 Task: Open a blank google sheet and write heading  Discount data  Add 10 product name:-  'Apple, Banana,_x000D_
Orange, Tomato, Potato, Onion, Carrot, Milk, Bread, Eggs (dozen). ' in October Last week sales are  1.99, 0.49, 0.79, 1.29, 0.99, 0.89, 0.69, 2.49, 1.99, 2.99.Discount (%):-  10, 20, 15, 5, 12, 8, 25, 10, 15, 20. Save page analysisDailySales_Analysis_2022
Action: Mouse moved to (292, 194)
Screenshot: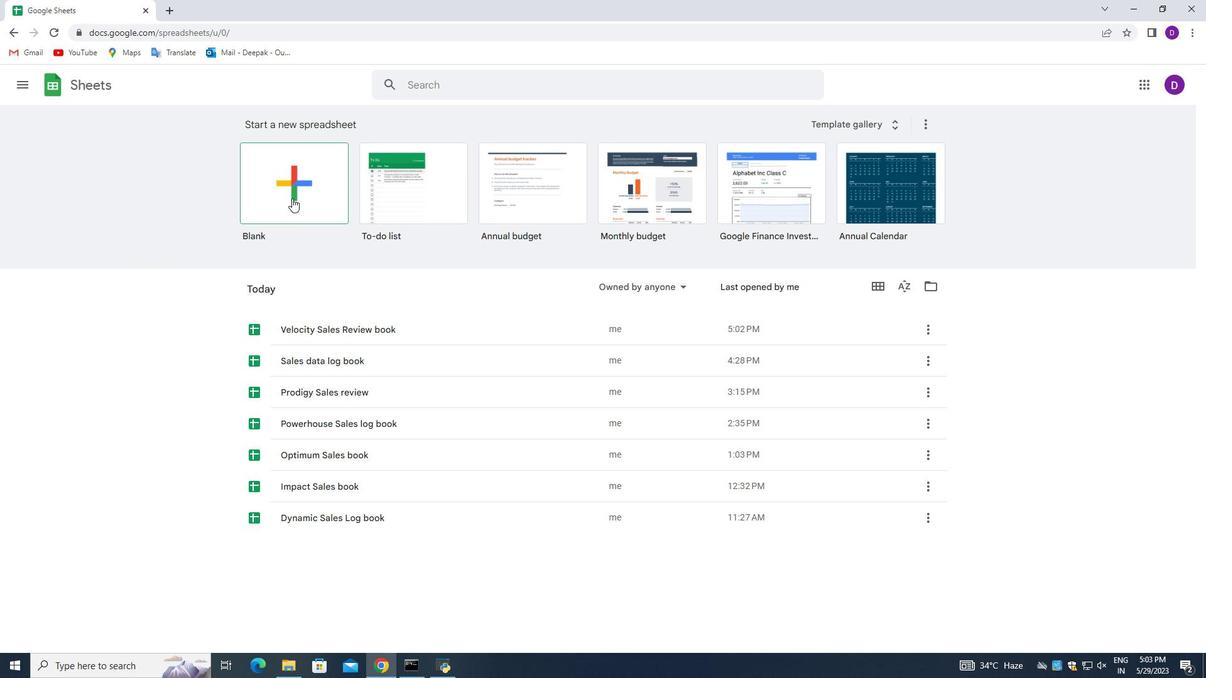 
Action: Mouse pressed left at (292, 194)
Screenshot: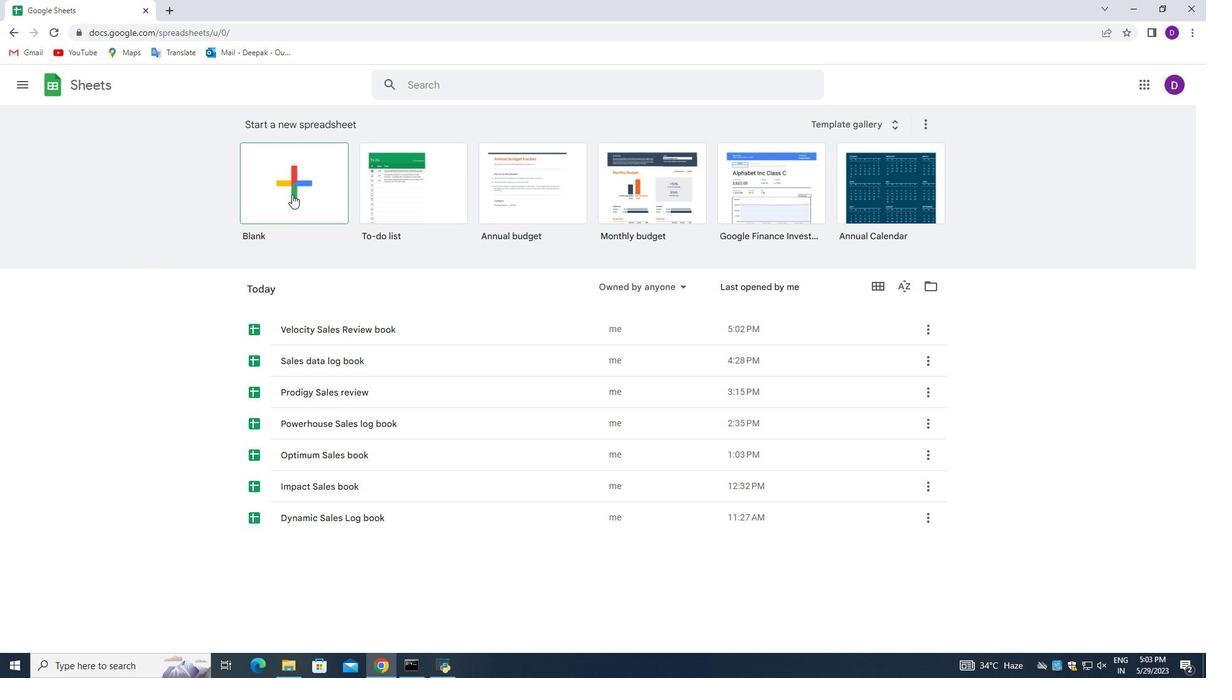
Action: Mouse moved to (59, 177)
Screenshot: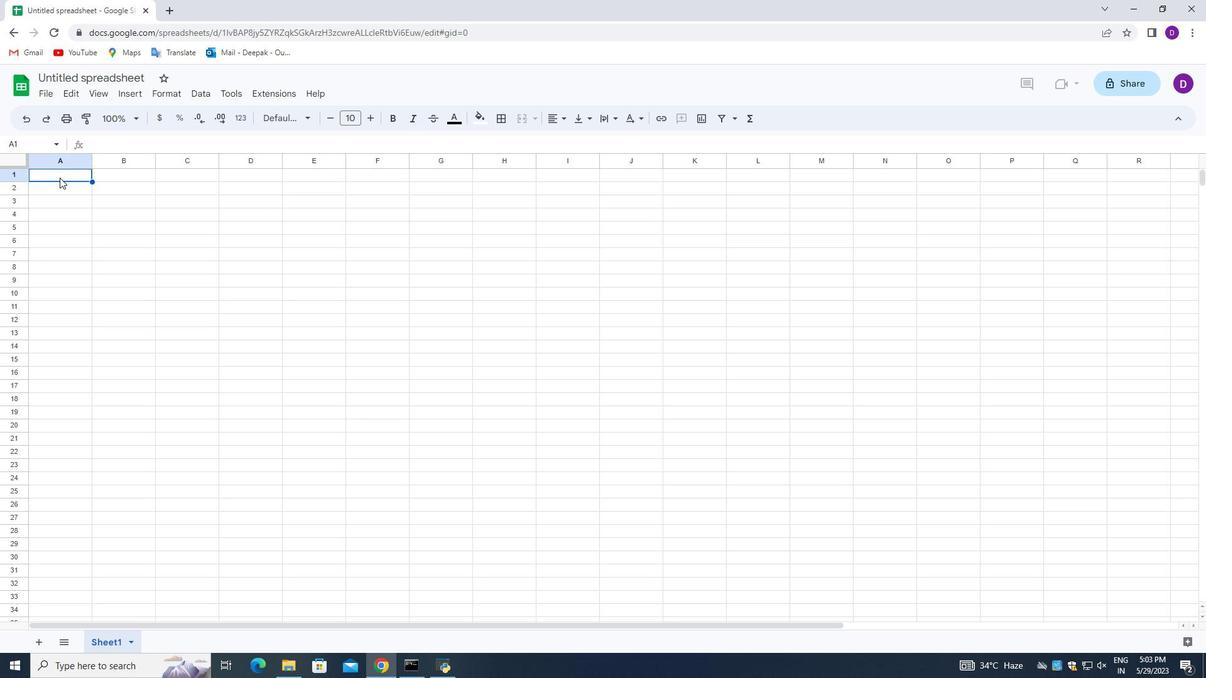 
Action: Mouse pressed left at (59, 177)
Screenshot: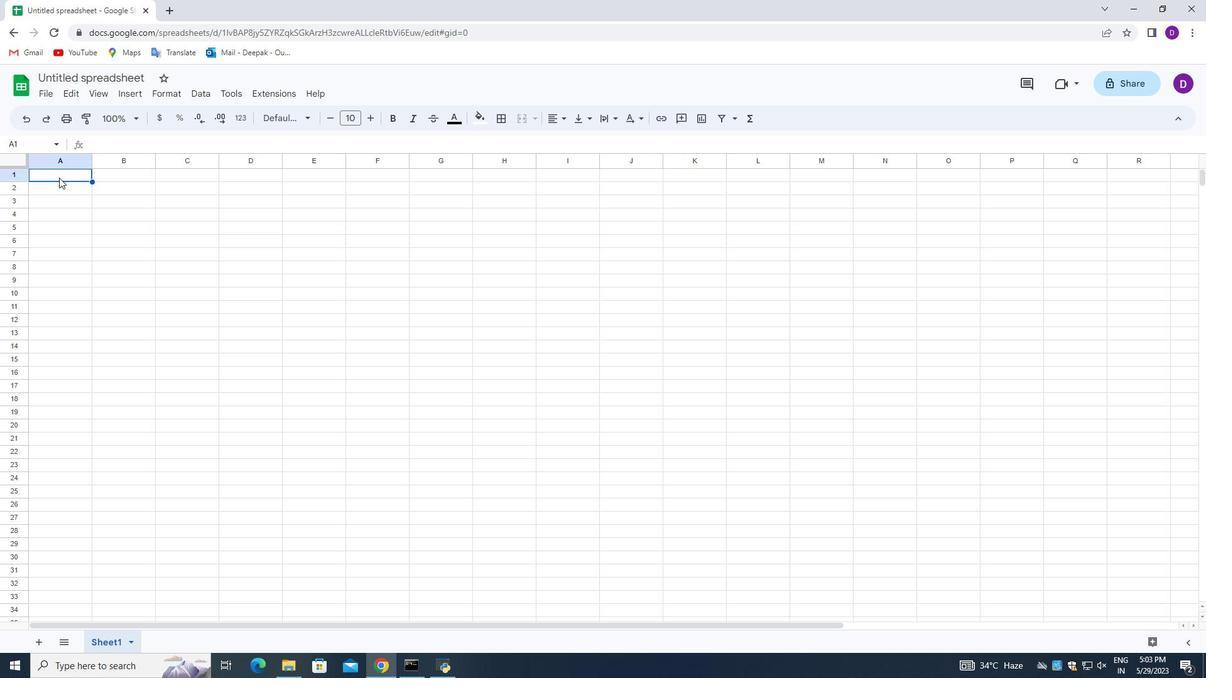 
Action: Mouse pressed left at (59, 177)
Screenshot: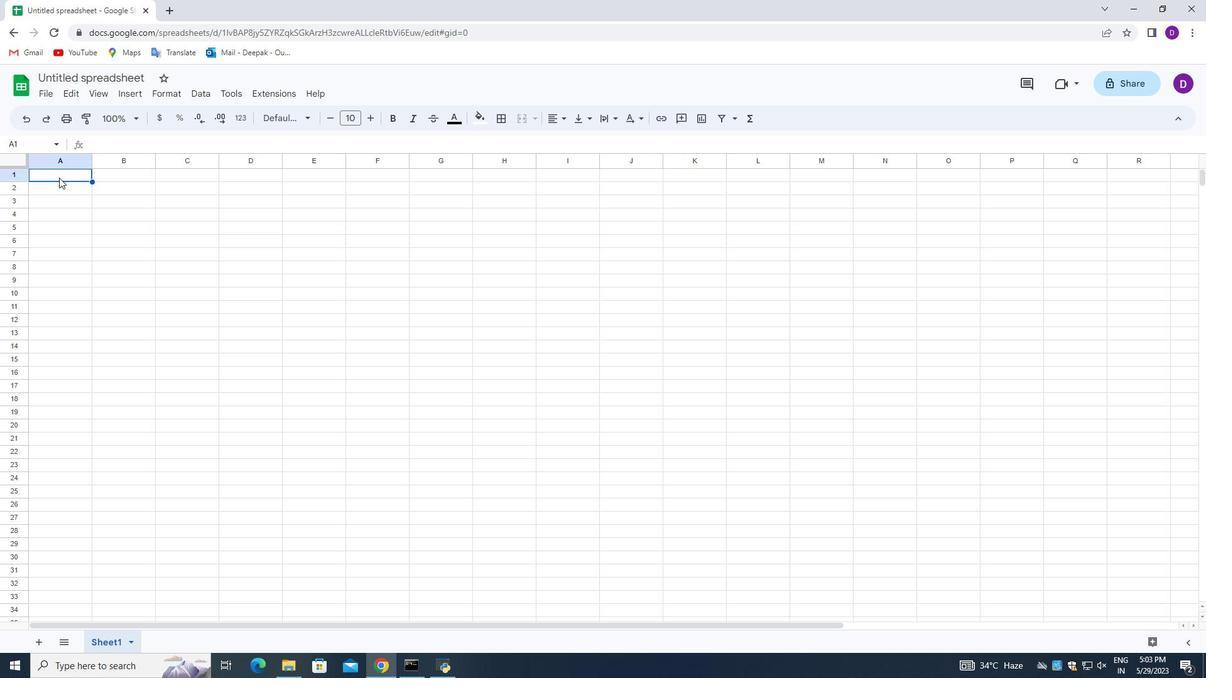 
Action: Key pressed <Key.shift_r>Discount<Key.space><Key.shift_r>Data<Key.enter><Key.shift>Product<Key.space>name<Key.enter><Key.shift_r>Apple<Key.enter><Key.shift_r>Banana<Key.enter><Key.shift_r>Tomato<Key.enter><Key.shift>Potato<Key.enter><Key.shift>Onion<Key.enter><Key.shift_r>Carrot<Key.enter><Key.shift>Milk<Key.enter><Key.shift_r>Bread<Key.enter><Key.shift_r>Eggs<Key.shift>(dozen<Key.shift>)
Screenshot: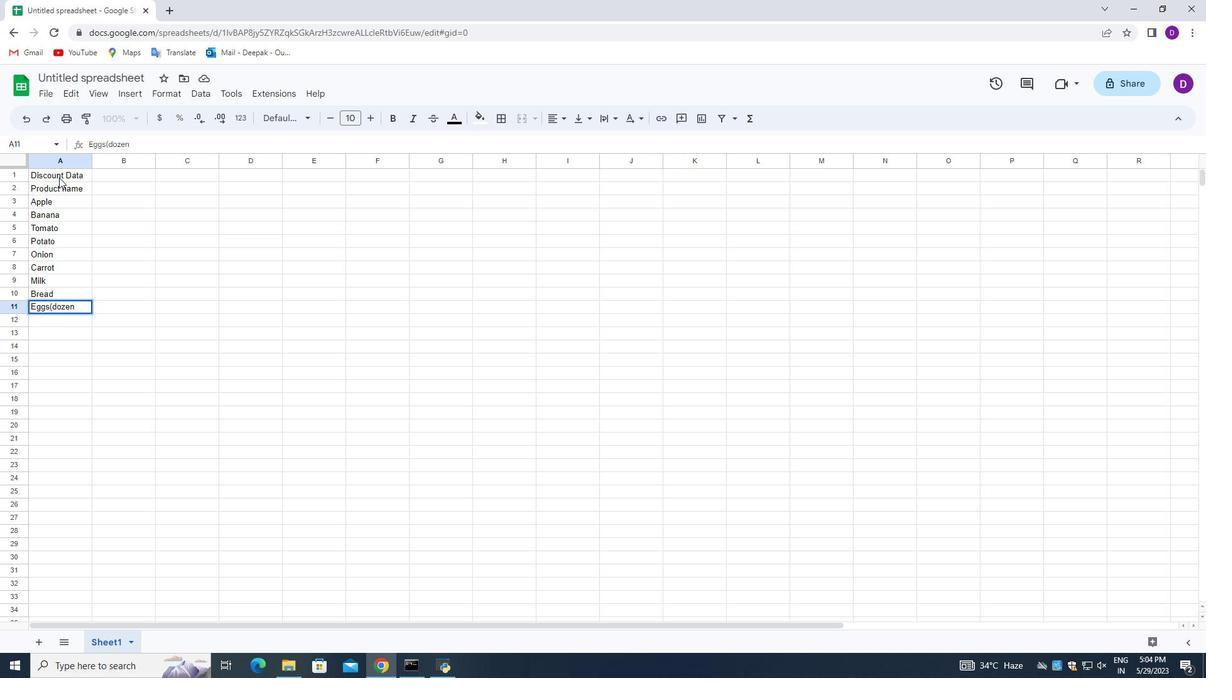
Action: Mouse moved to (109, 187)
Screenshot: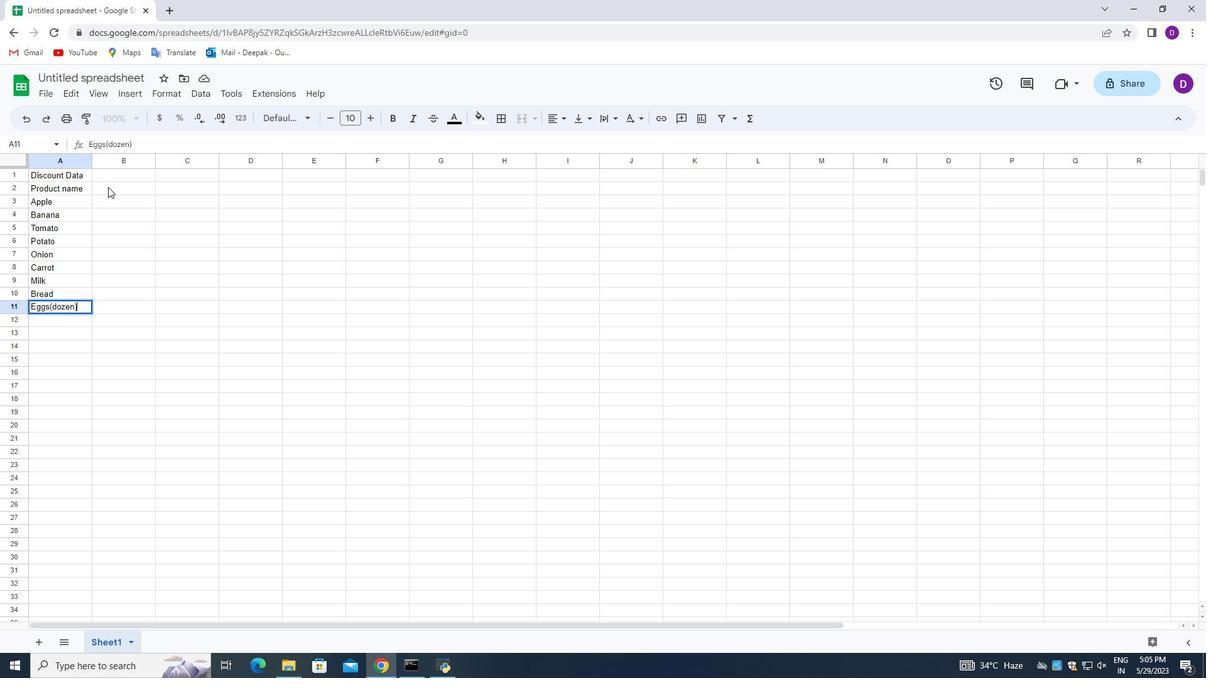 
Action: Mouse pressed left at (109, 187)
Screenshot: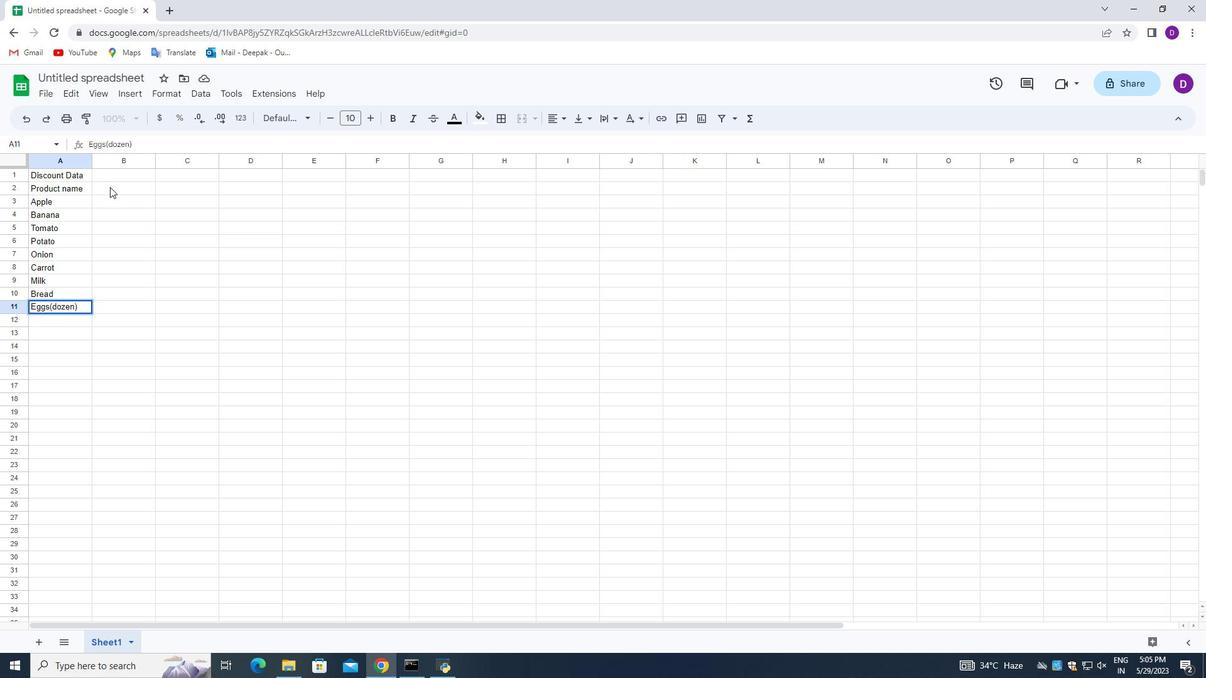 
Action: Mouse pressed left at (109, 187)
Screenshot: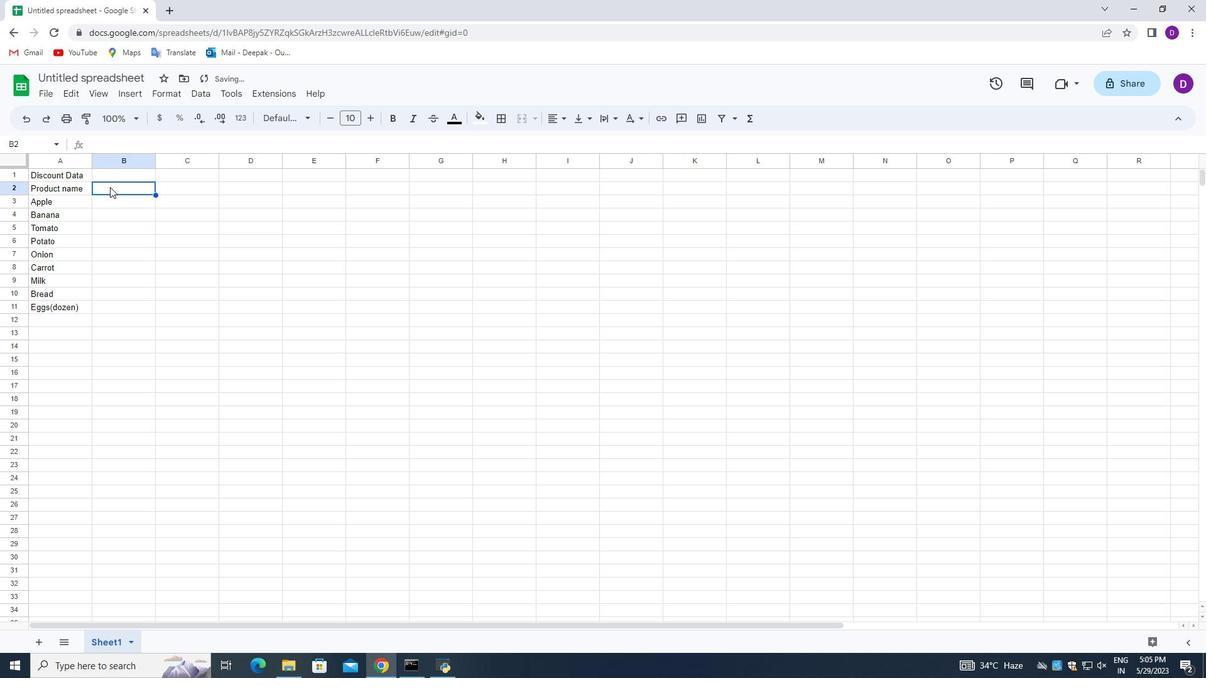
Action: Mouse pressed left at (109, 187)
Screenshot: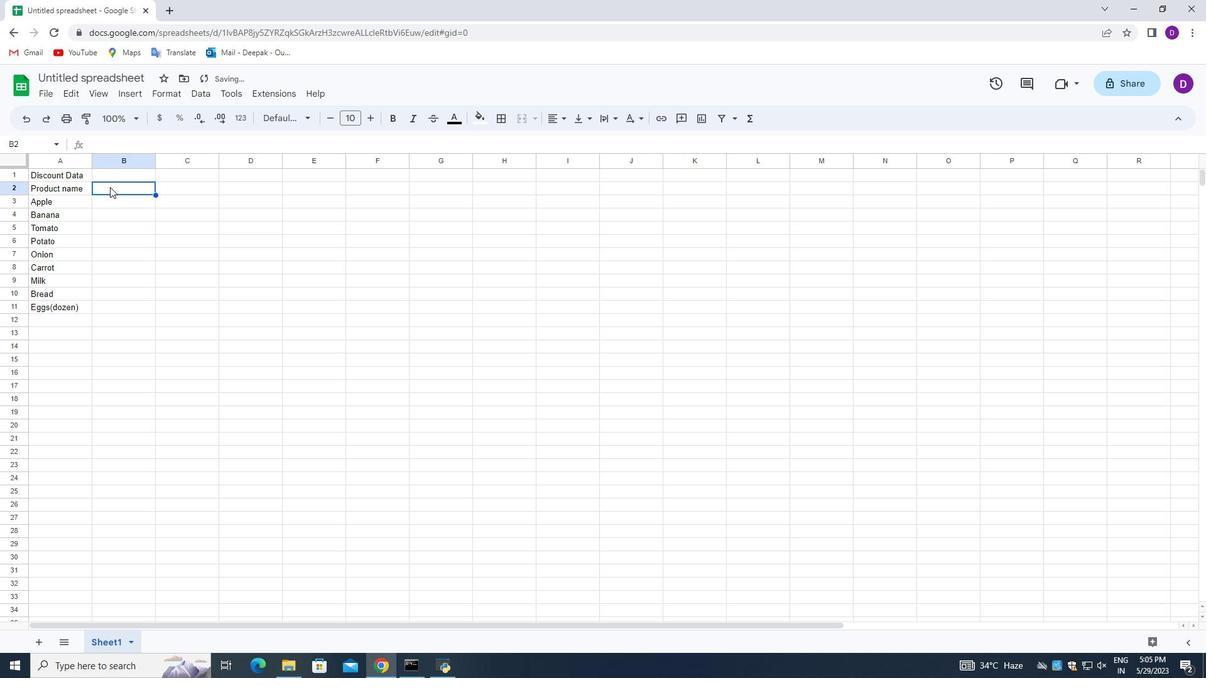 
Action: Key pressed <Key.shift>In<Key.space><Key.shift>October<Key.space><Key.shift>Last<Key.space>week<Key.space>sales<Key.space>are<Key.enter>1.99<Key.enter>0.49<Key.enter>0.79<Key.enter>1.29<Key.enter>0.99<Key.enter>0.89<Key.enter>0.69<Key.enter>2.49<Key.enter>1.99<Key.enter>
Screenshot: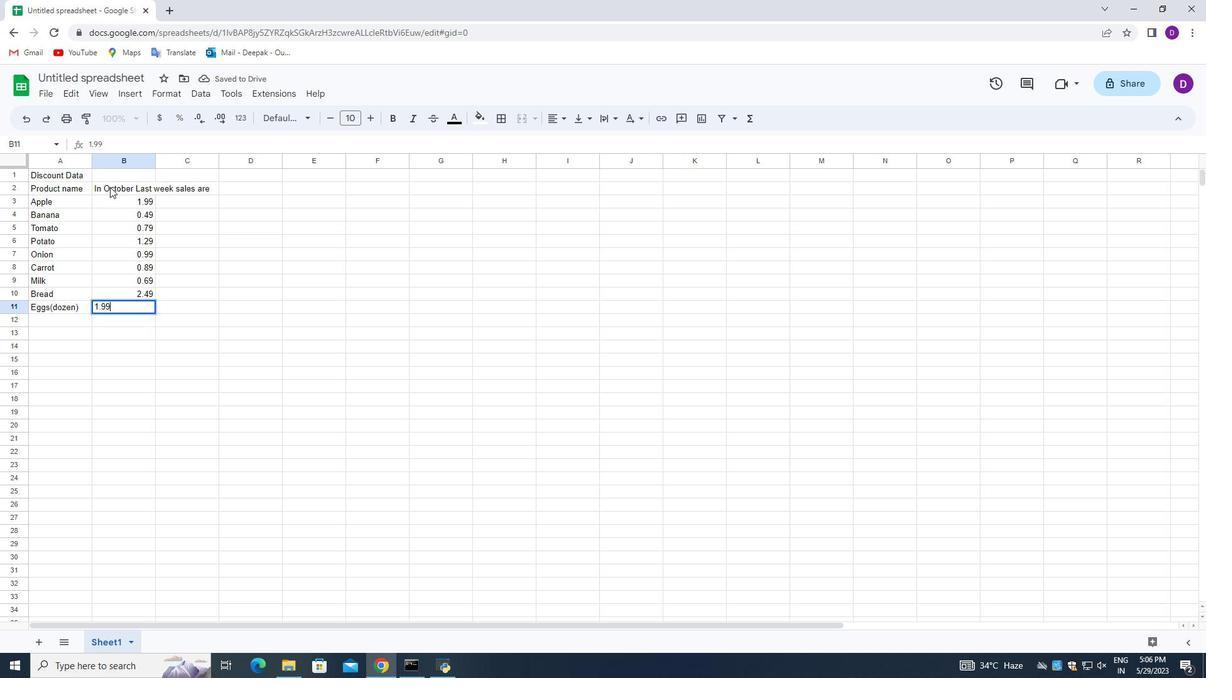 
Action: Mouse moved to (67, 196)
Screenshot: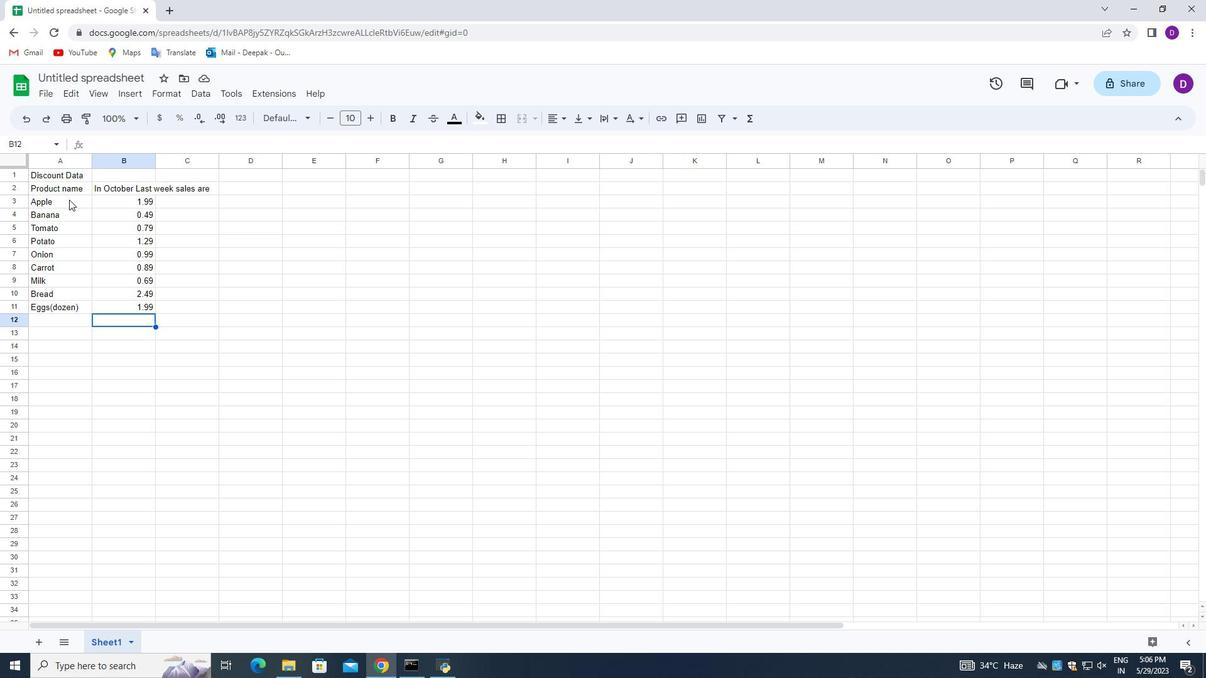 
Action: Mouse pressed left at (67, 196)
Screenshot: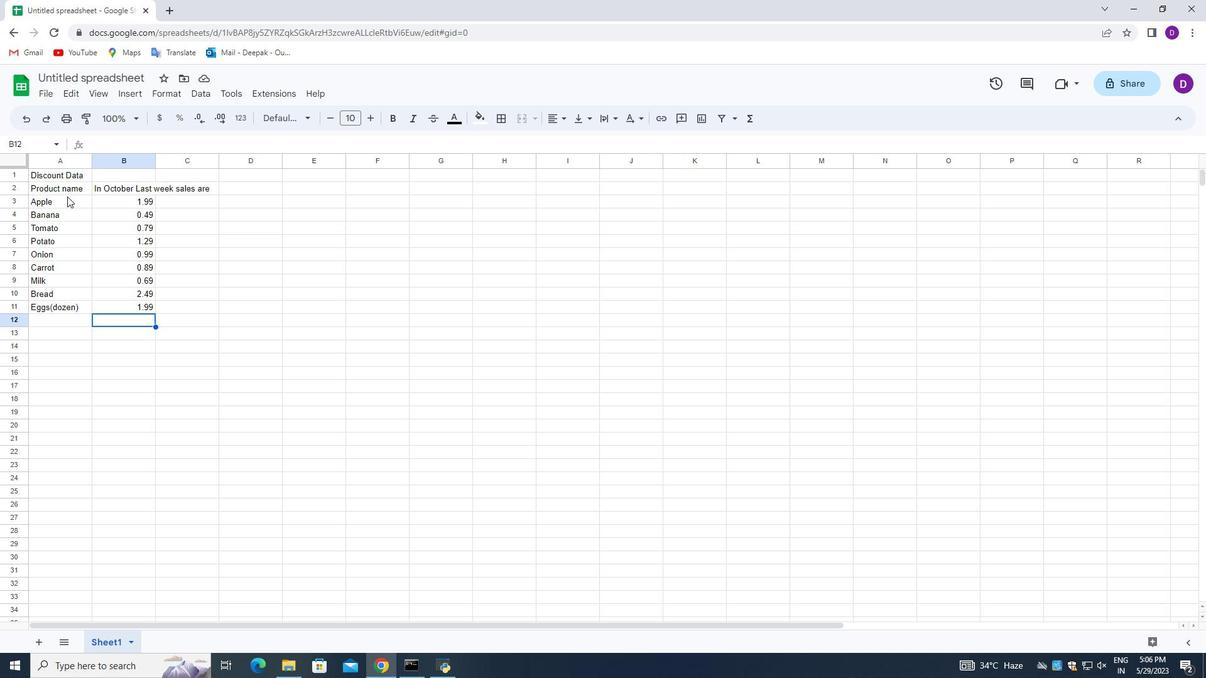 
Action: Mouse moved to (75, 336)
Screenshot: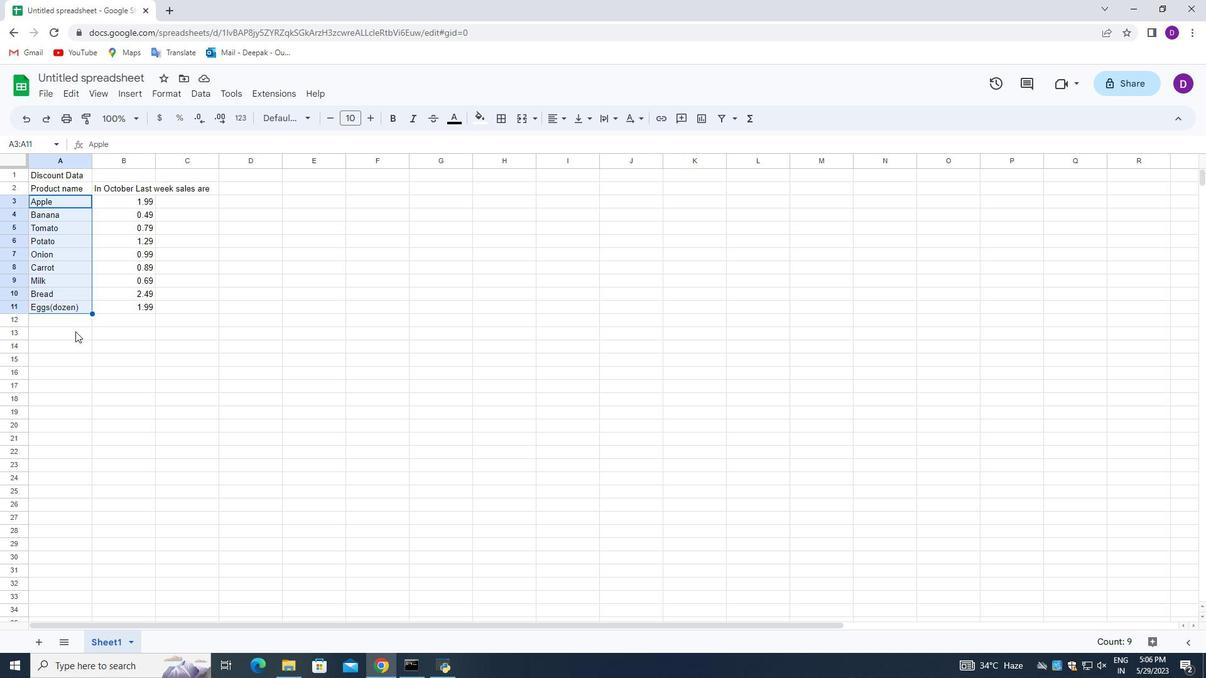 
Action: Key pressed <Key.delete>
Screenshot: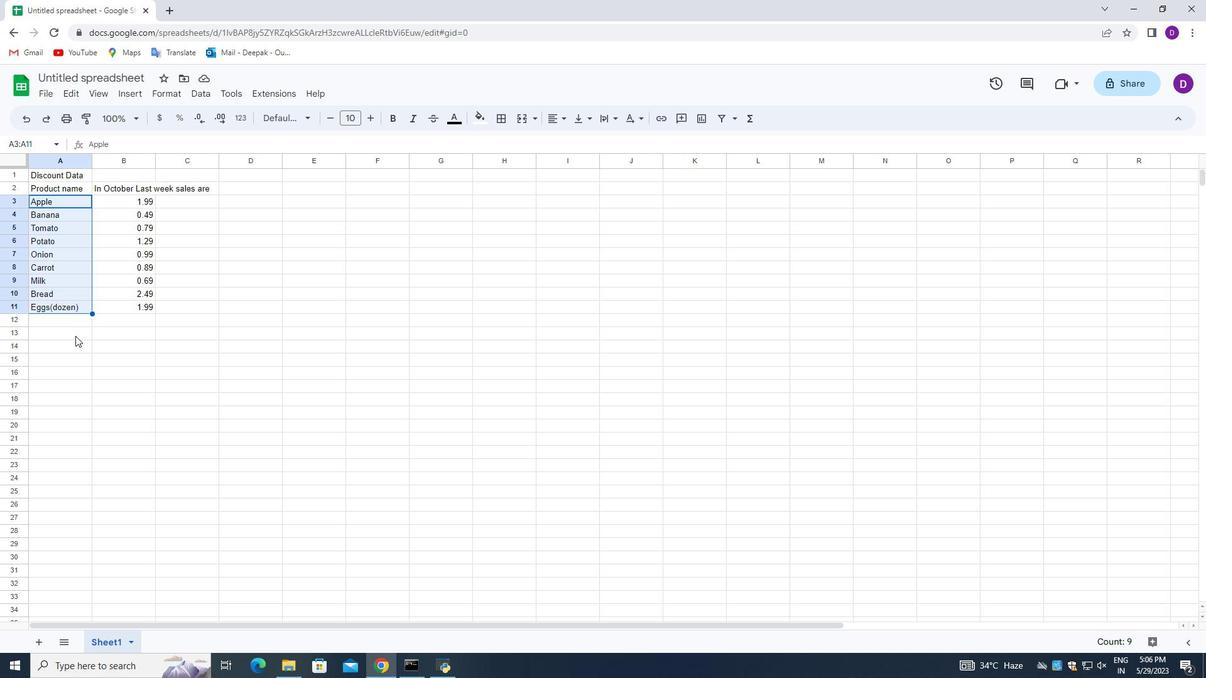 
Action: Mouse moved to (123, 321)
Screenshot: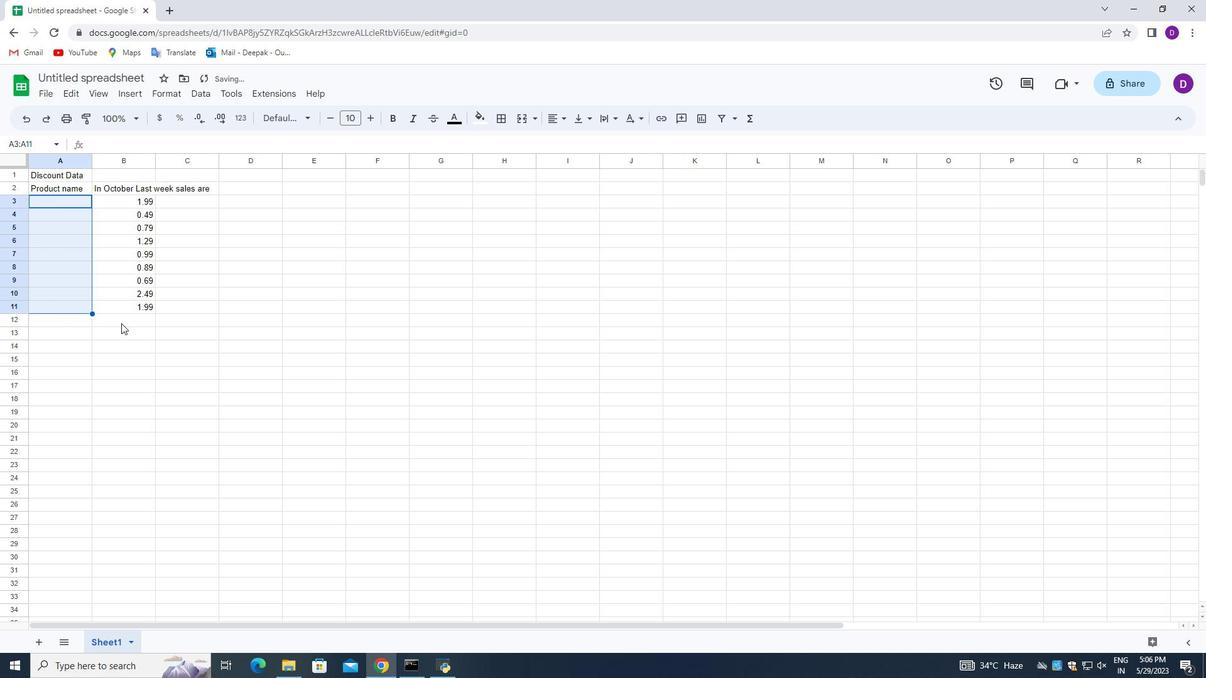 
Action: Mouse pressed left at (123, 321)
Screenshot: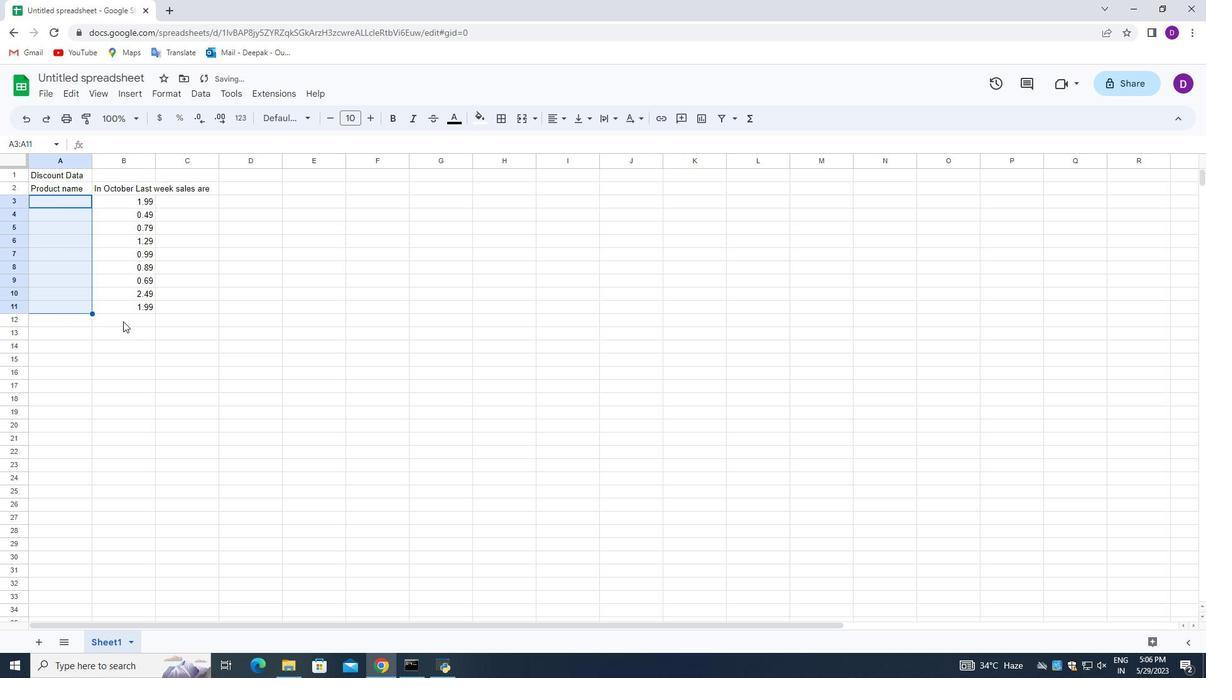 
Action: Mouse pressed left at (123, 321)
Screenshot: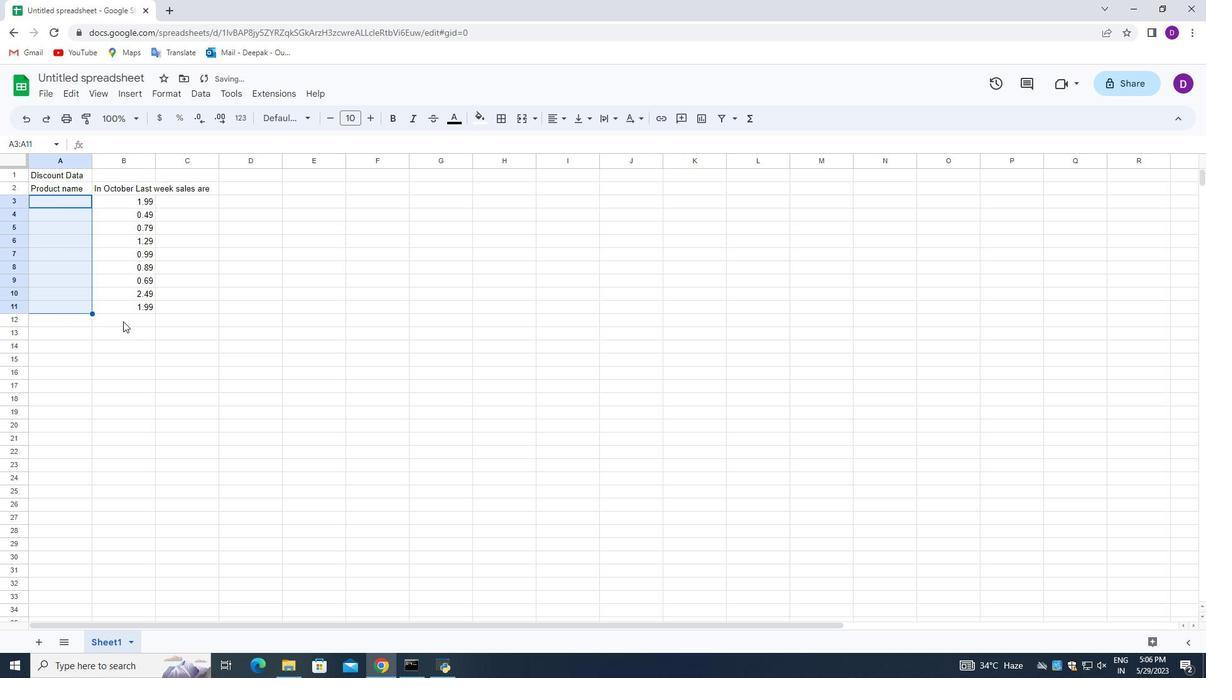 
Action: Key pressed 2.99<Key.enter>
Screenshot: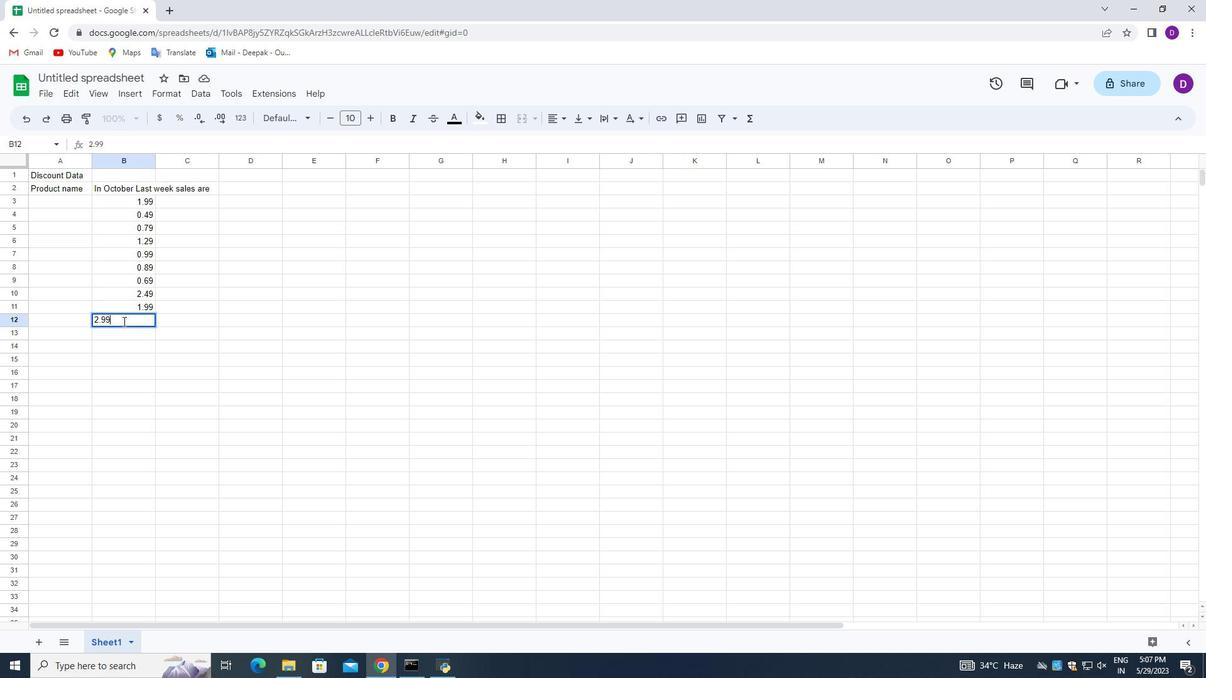 
Action: Mouse moved to (54, 203)
Screenshot: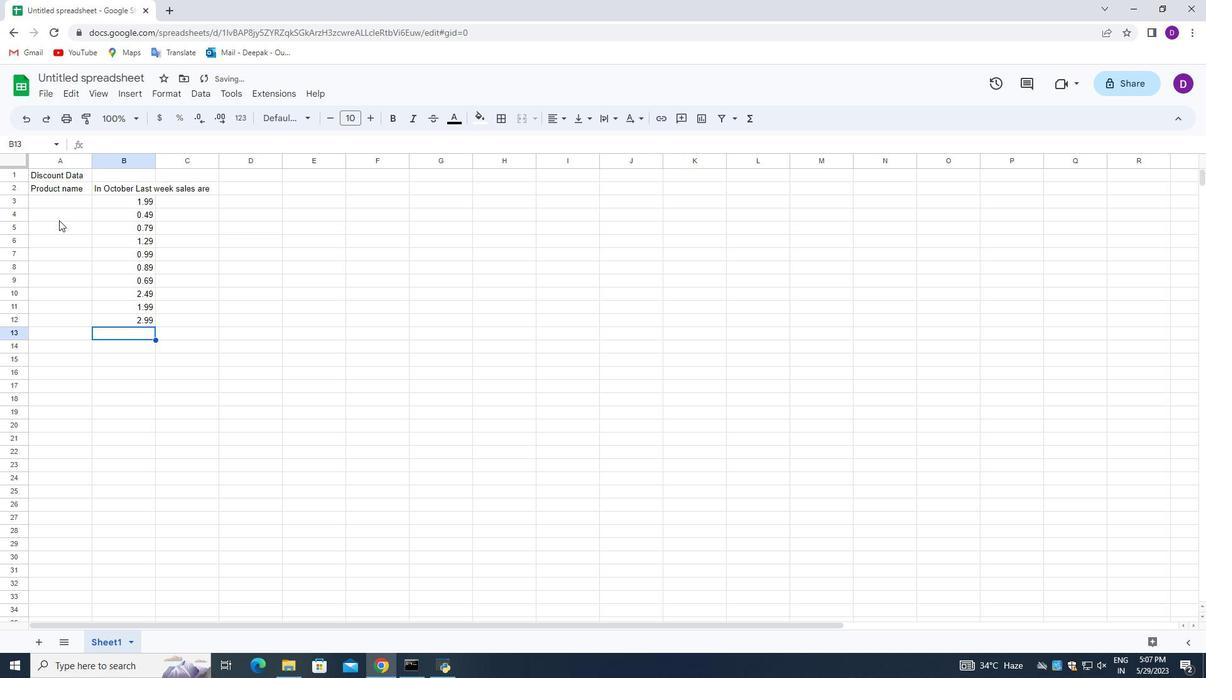 
Action: Mouse pressed left at (54, 203)
Screenshot: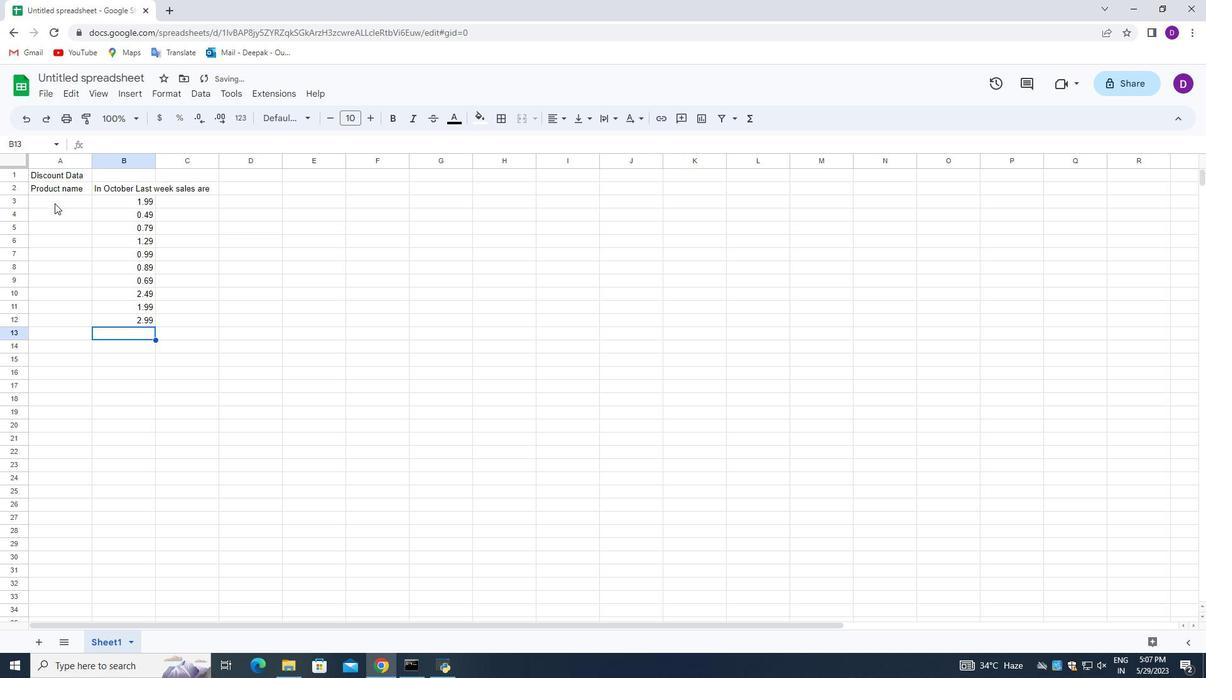 
Action: Mouse pressed left at (54, 203)
Screenshot: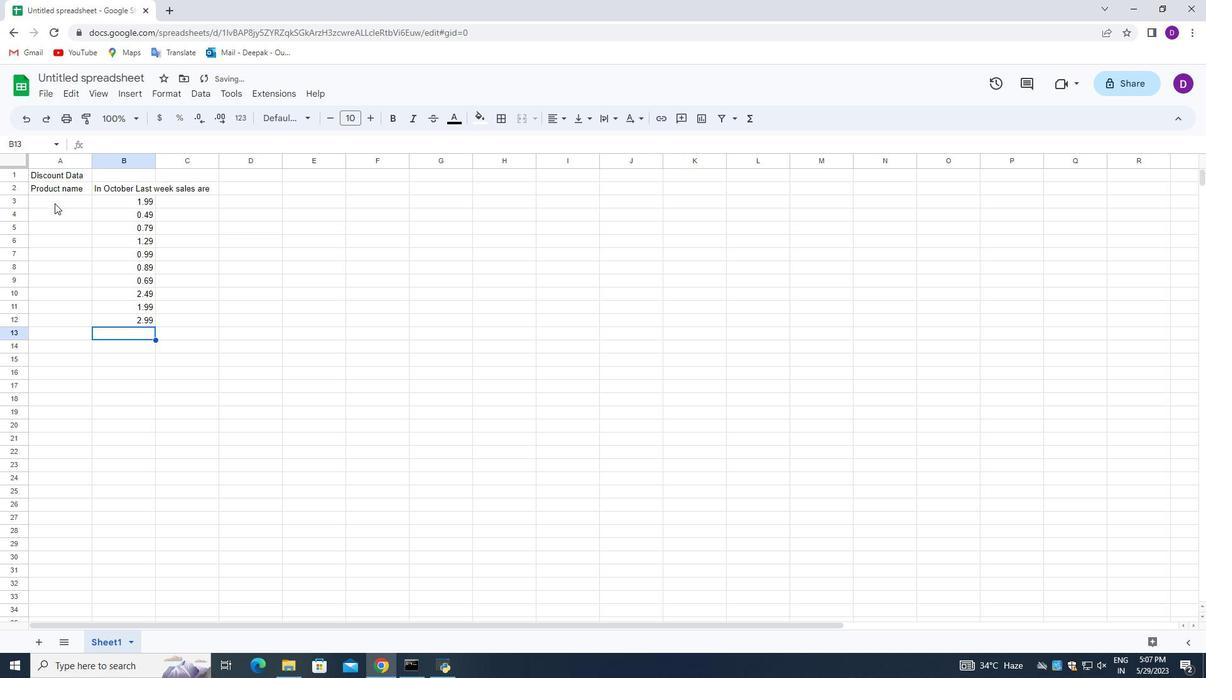 
Action: Mouse pressed left at (54, 203)
Screenshot: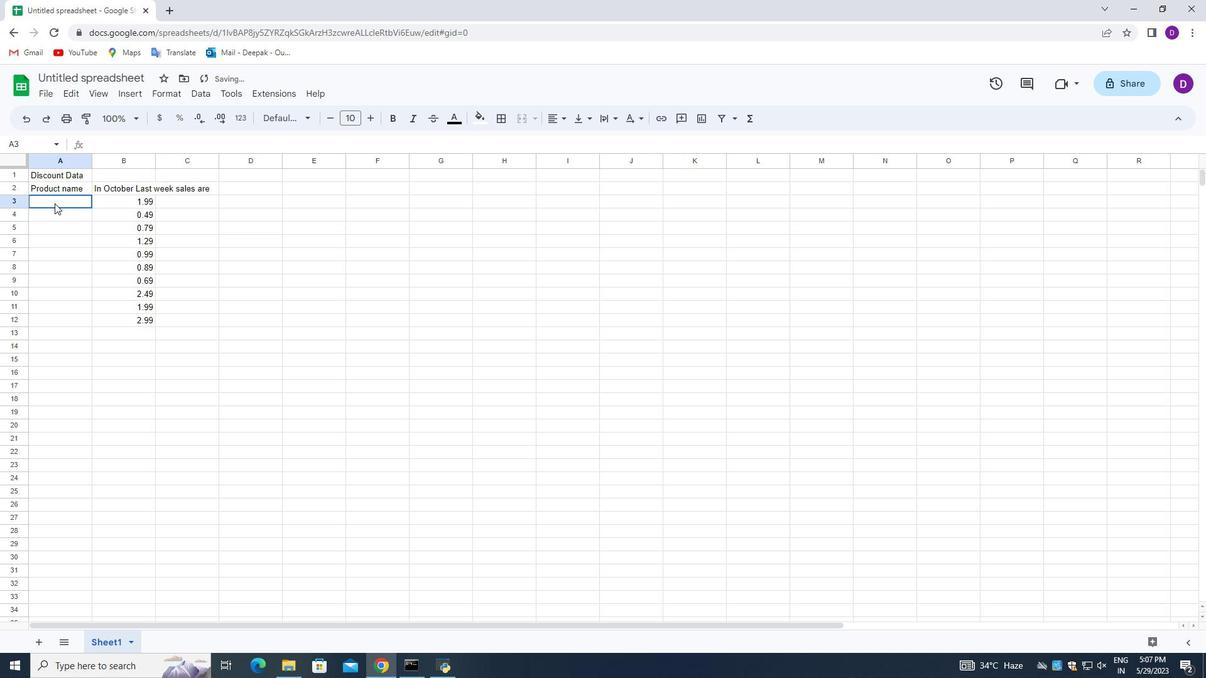 
Action: Mouse moved to (73, 280)
Screenshot: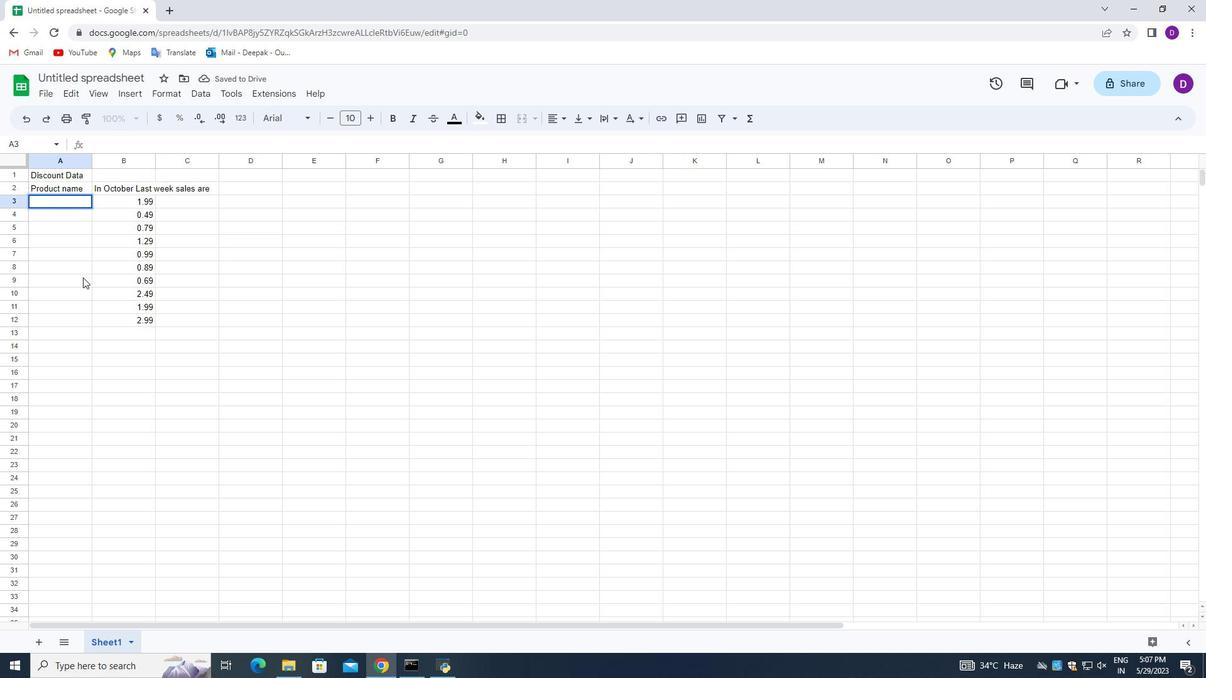 
Action: Key pressed <Key.shift_r>Apple<Key.space><Key.enter><Key.shift_r>Banana<Key.enter><Key.shift>Orange<Key.enter><Key.shift_r>Tomato<Key.enter><Key.shift>Potato<Key.enter><Key.shift>Onion<Key.enter><Key.shift_r>Carrot<Key.enter><Key.shift>Milk<Key.enter><Key.shift_r>Break<Key.backspace>d<Key.enter><Key.shift_r>Eggs<Key.enter>
Screenshot: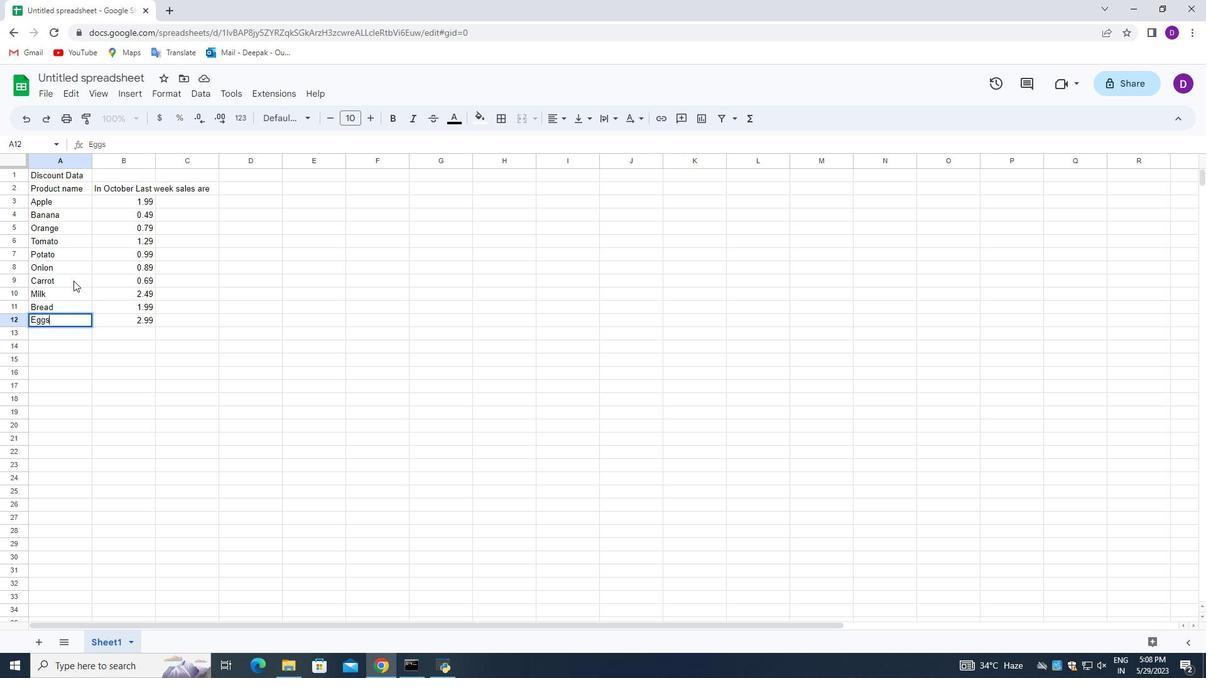 
Action: Mouse moved to (179, 324)
Screenshot: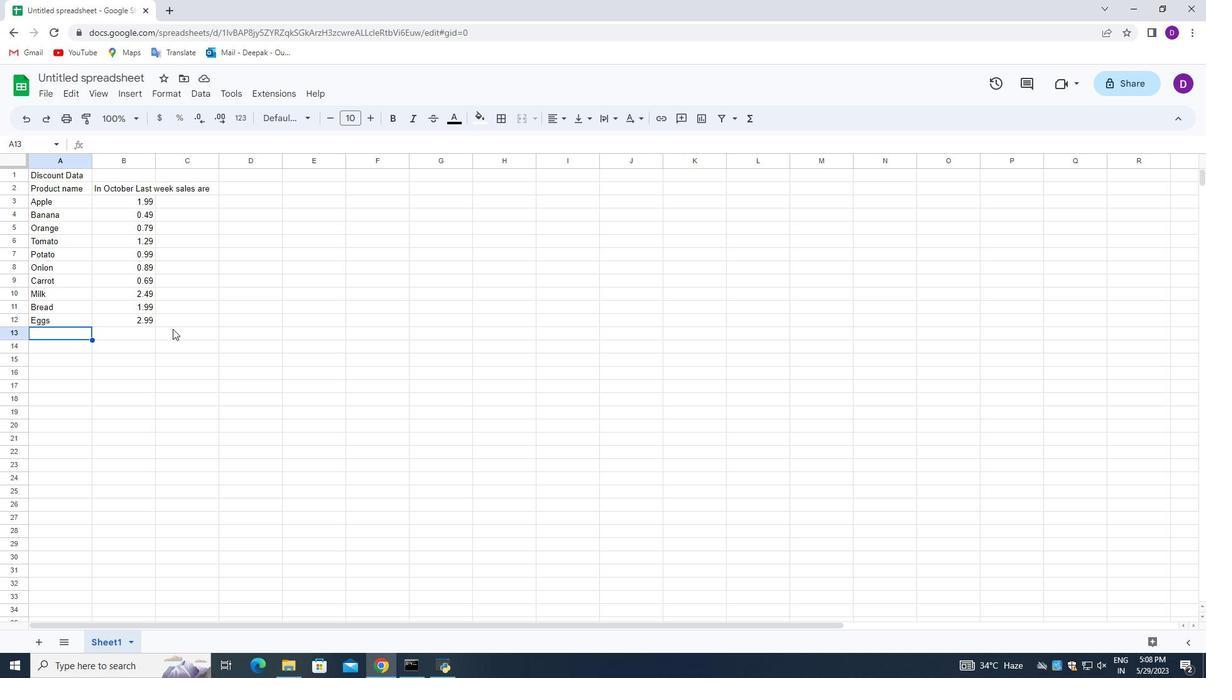 
Action: Mouse scrolled (179, 324) with delta (0, 0)
Screenshot: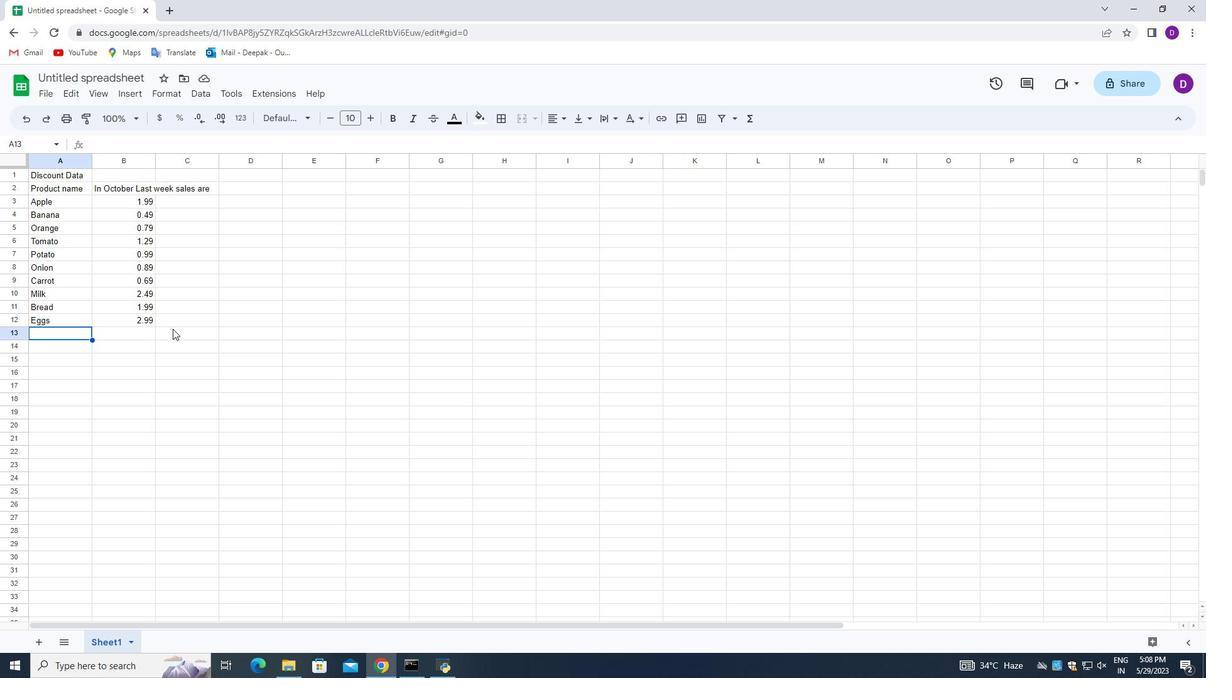 
Action: Mouse pressed left at (179, 324)
Screenshot: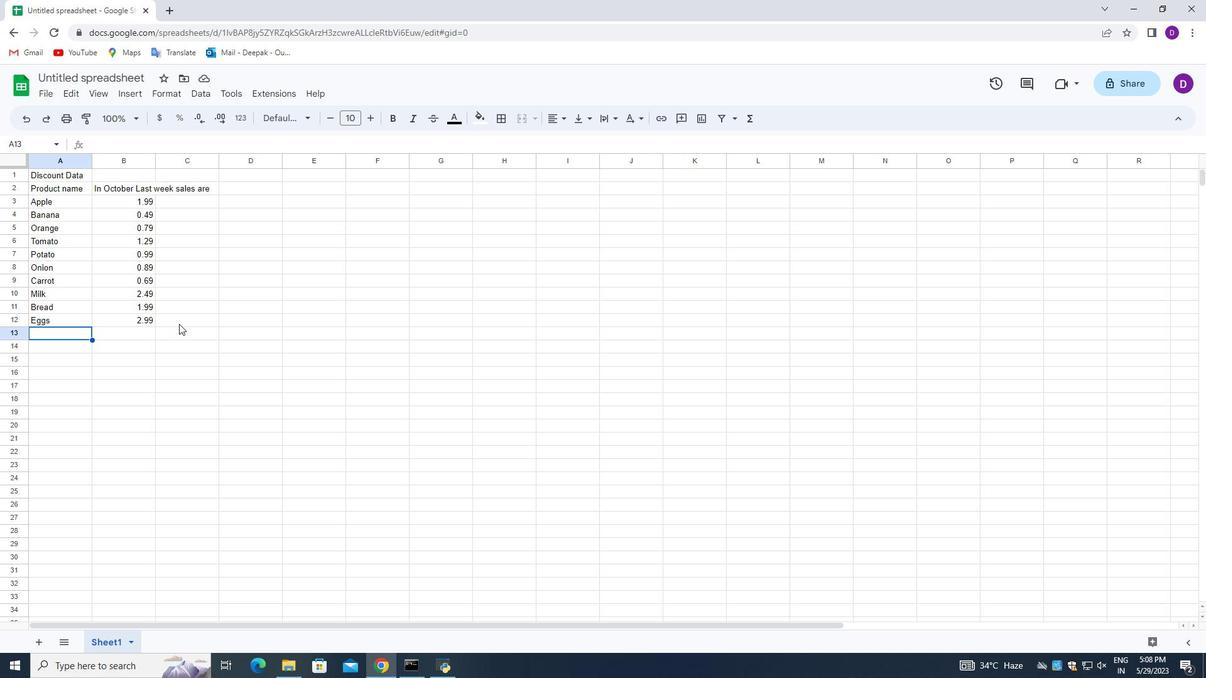
Action: Mouse moved to (224, 349)
Screenshot: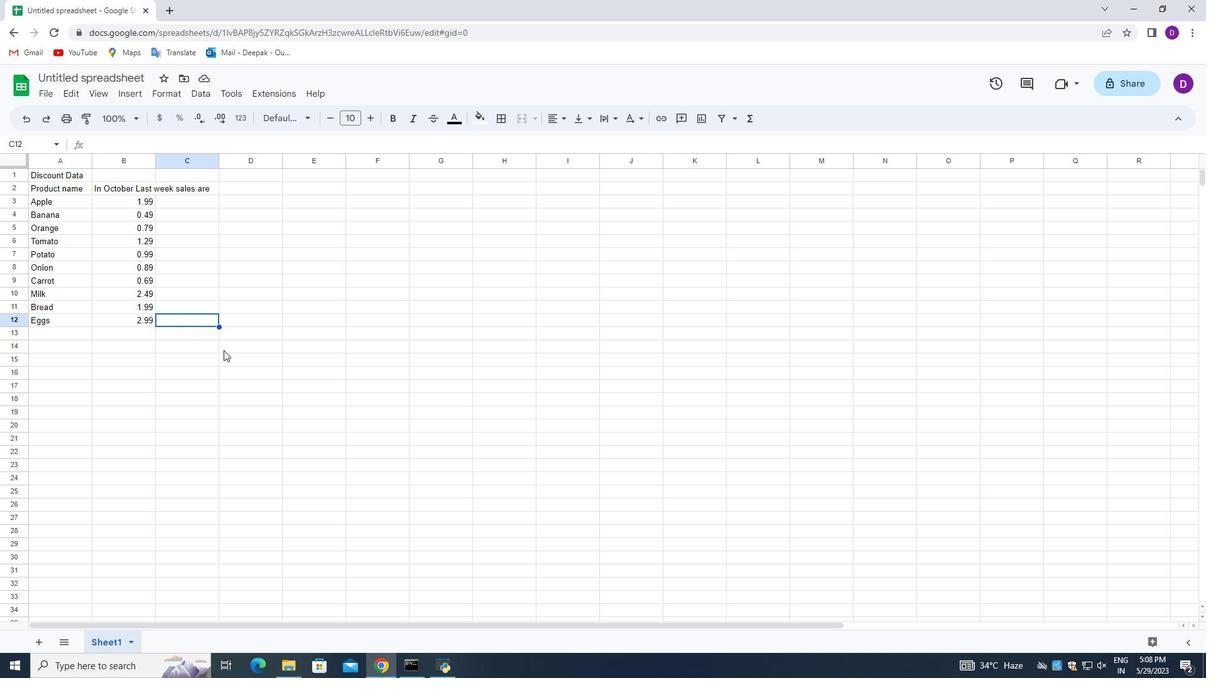 
Action: Mouse scrolled (224, 352) with delta (0, 0)
Screenshot: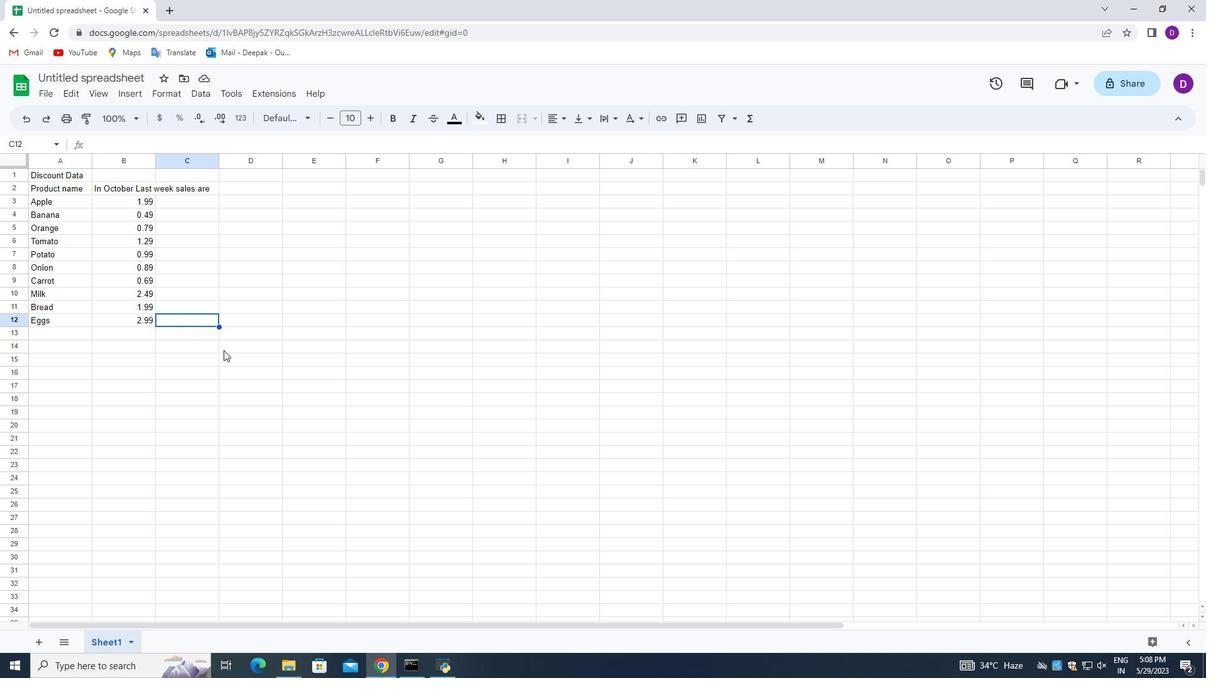 
Action: Mouse moved to (224, 338)
Screenshot: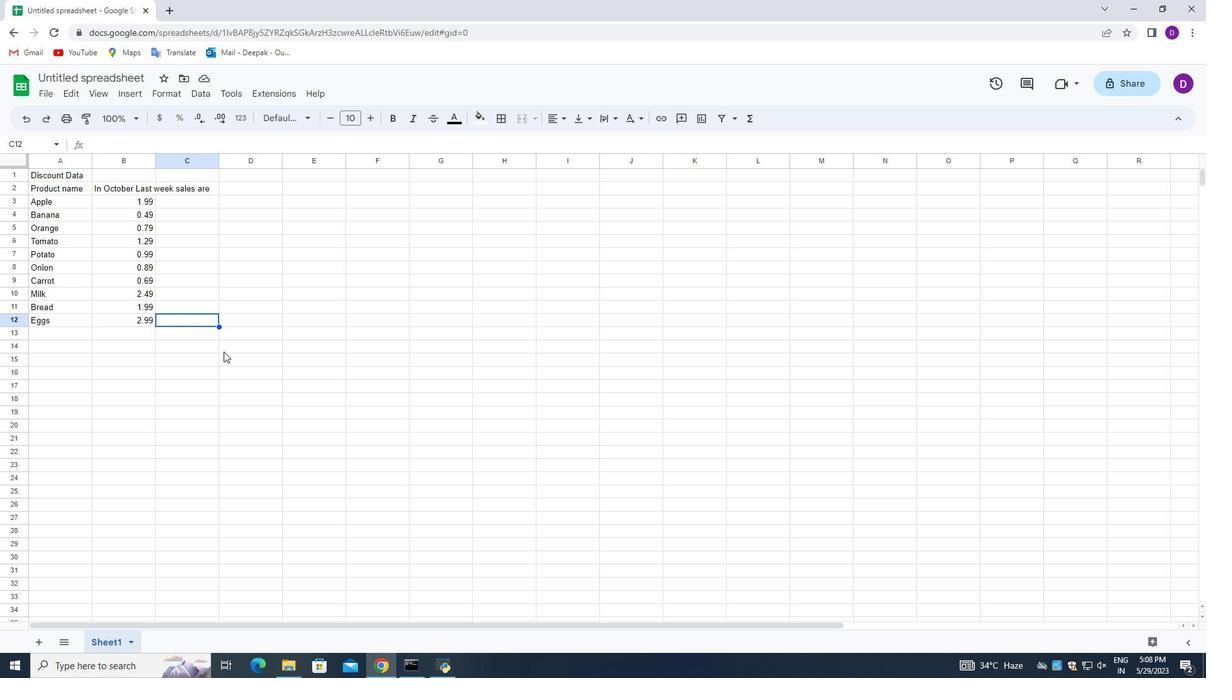 
Action: Mouse scrolled (224, 347) with delta (0, 0)
Screenshot: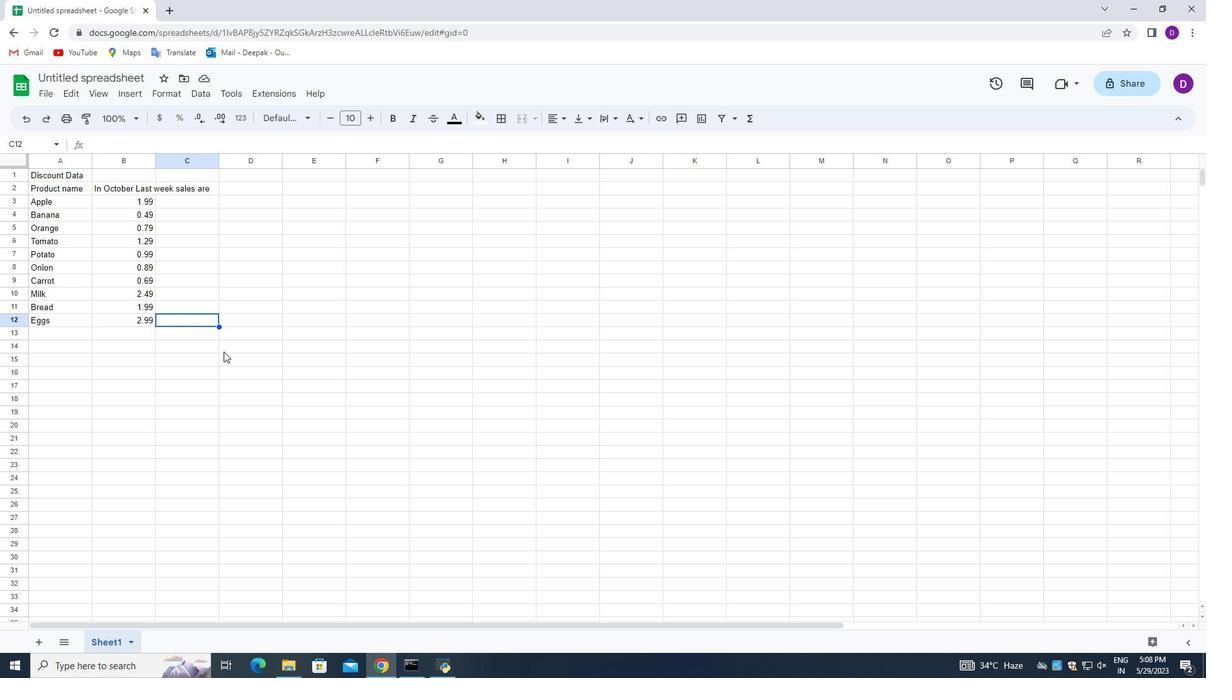 
Action: Mouse moved to (224, 322)
Screenshot: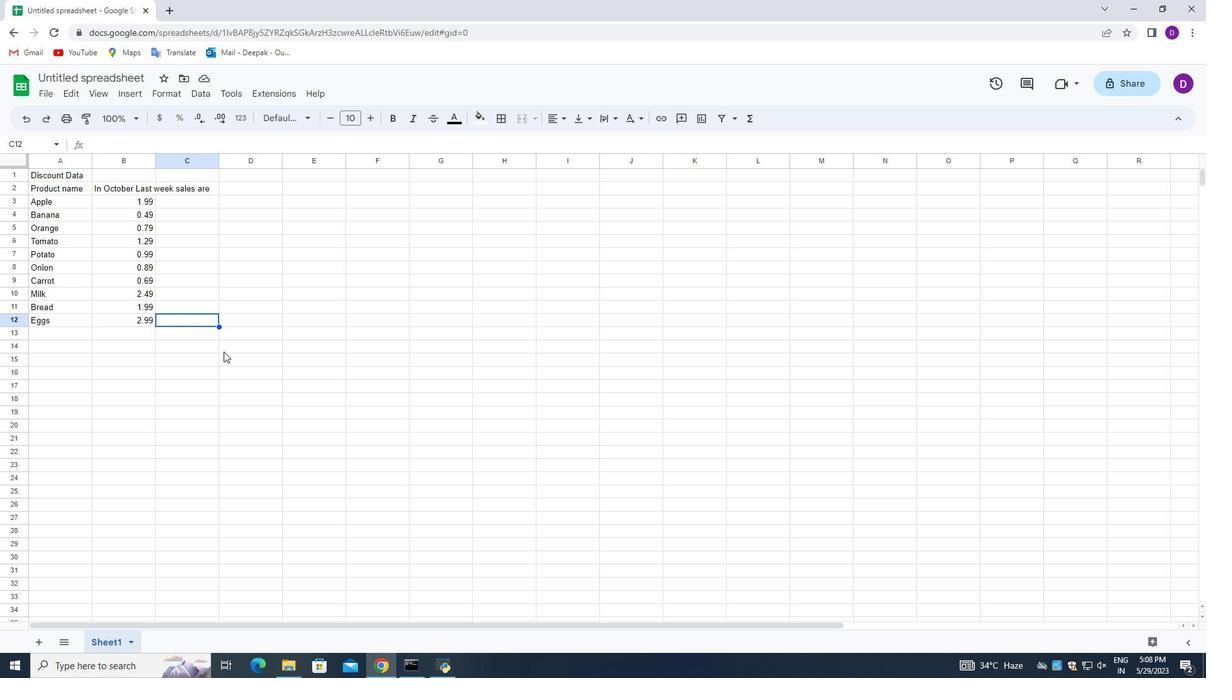 
Action: Mouse scrolled (224, 330) with delta (0, 0)
Screenshot: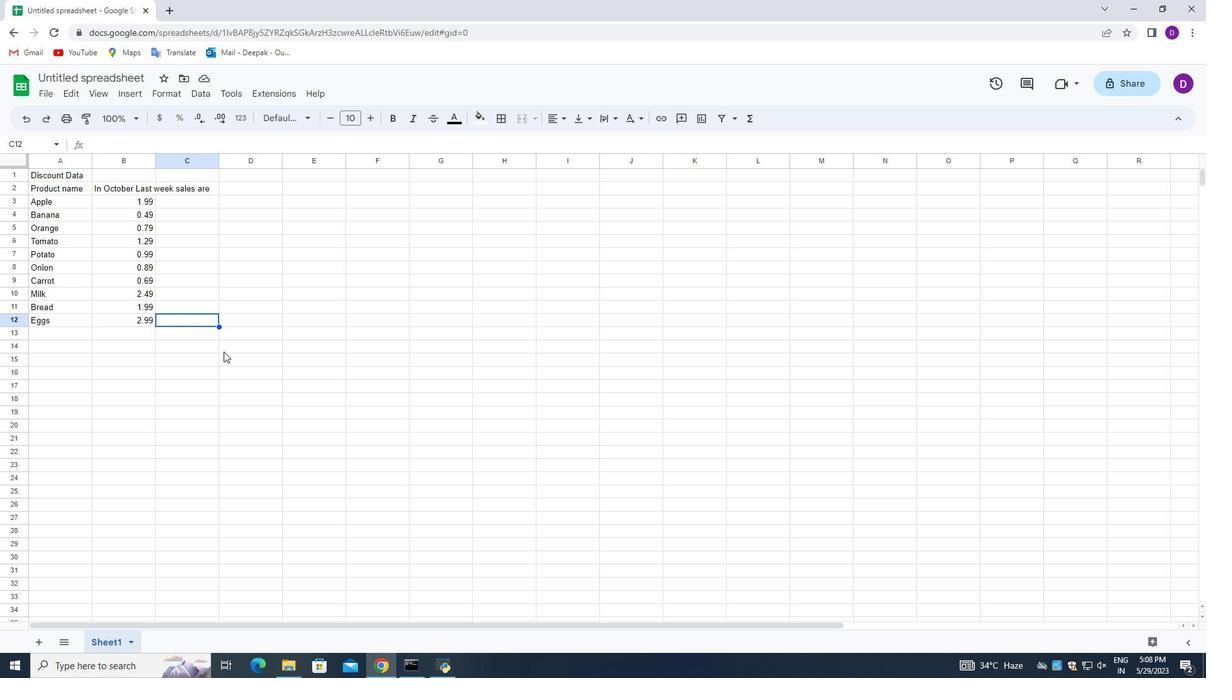 
Action: Mouse moved to (248, 185)
Screenshot: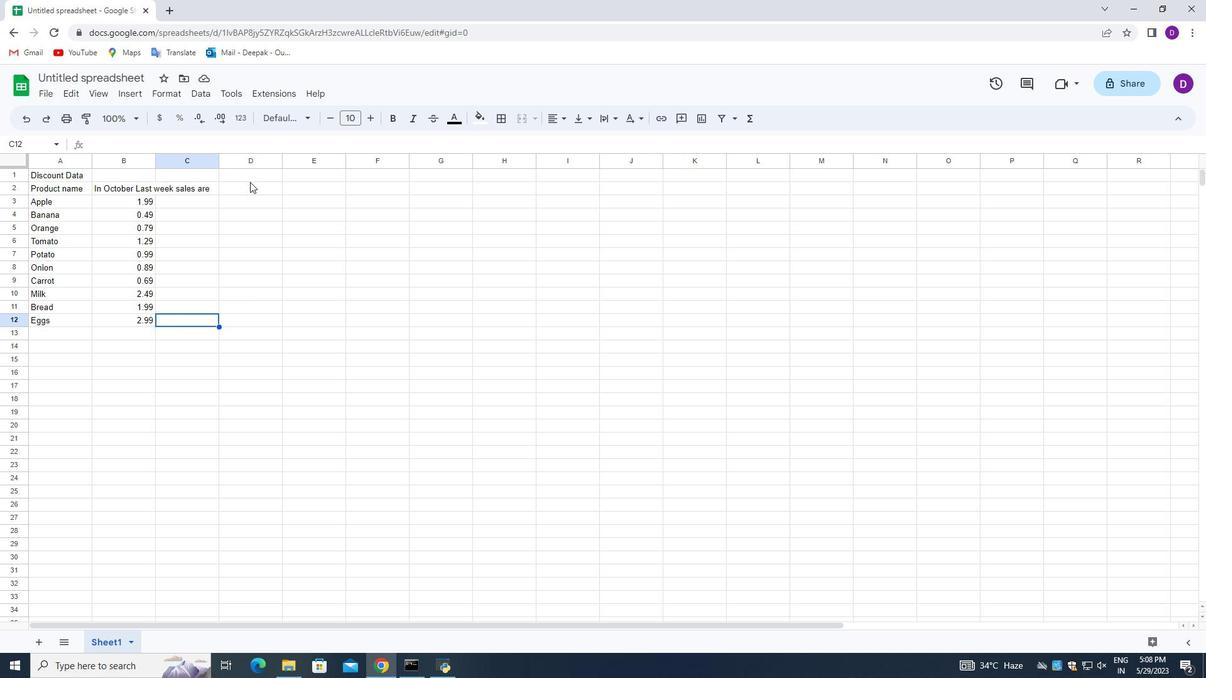 
Action: Mouse pressed left at (248, 185)
Screenshot: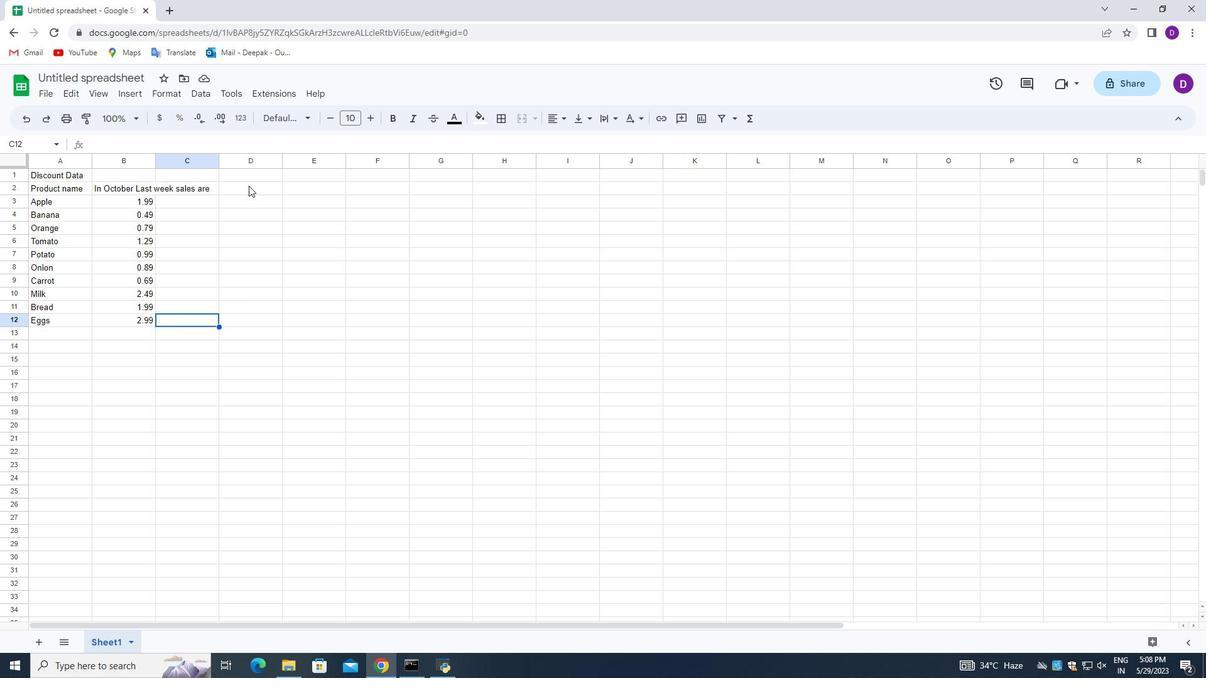 
Action: Key pressed <Key.shift_r>Discount<Key.shift>(<Key.shift>%<Key.shift>)
Screenshot: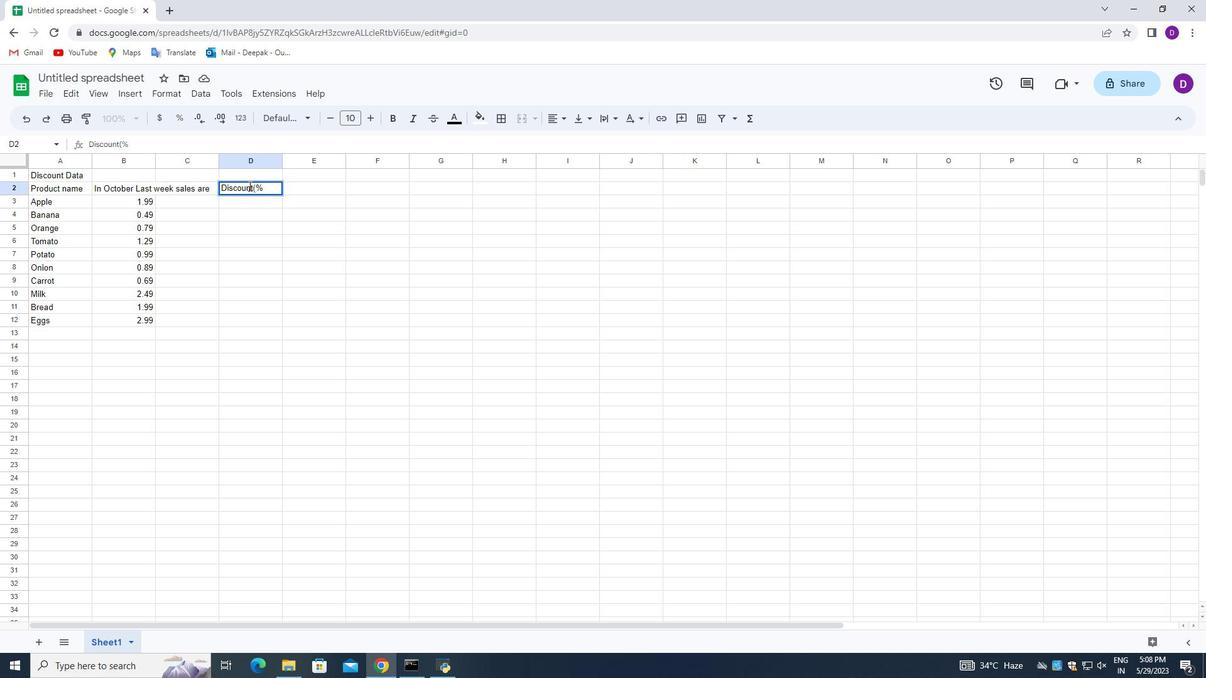 
Action: Mouse moved to (251, 201)
Screenshot: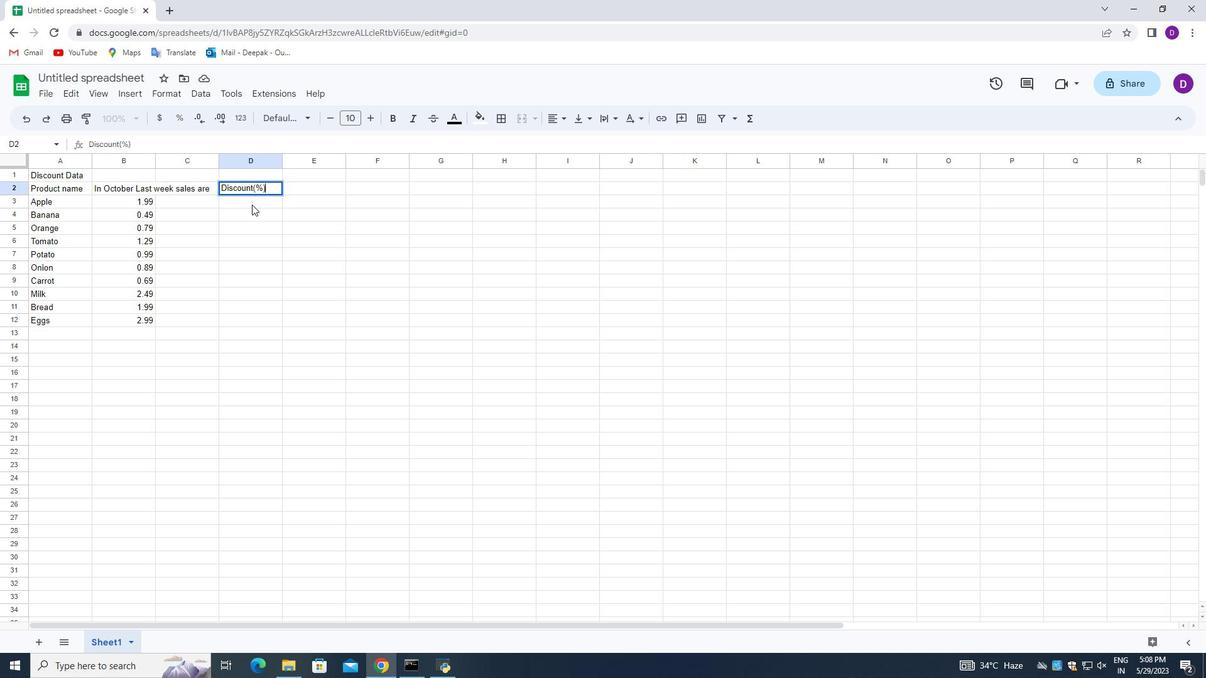 
Action: Mouse pressed left at (251, 201)
Screenshot: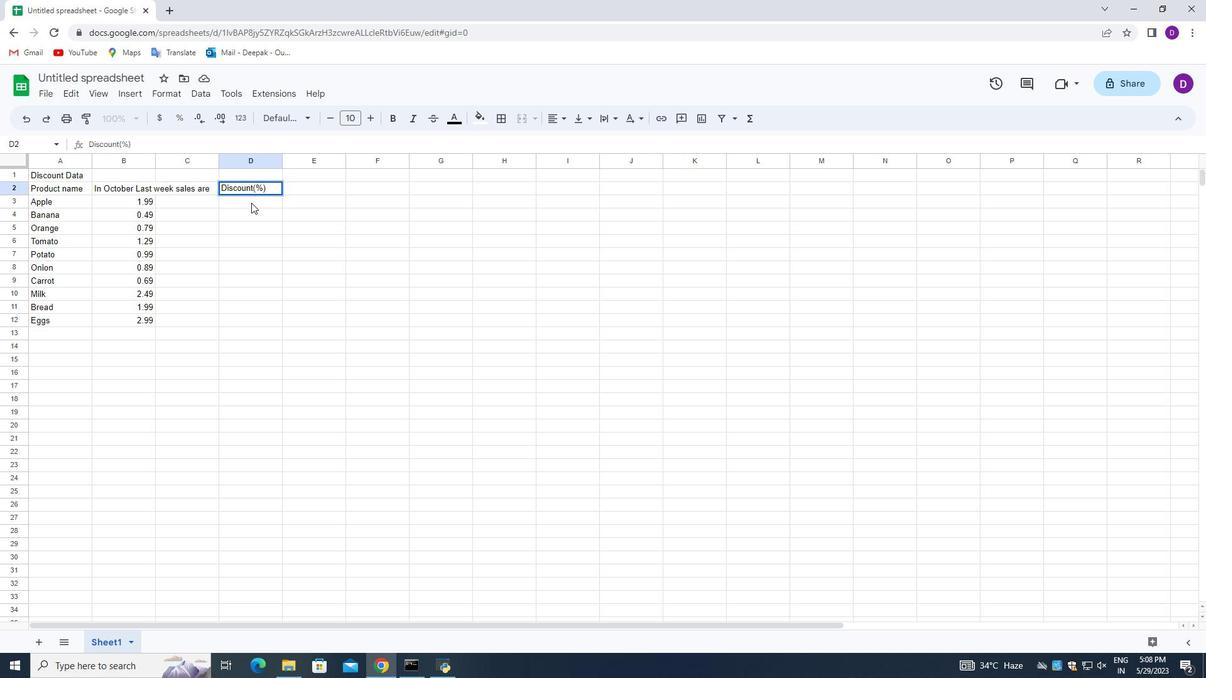 
Action: Key pressed 10<Key.enter>20<Key.enter>15<Key.enter>5<Key.enter>12<Key.enter>8<Key.enter>25<Key.enter>10<Key.enter>15<Key.enter>20<Key.enter>
Screenshot: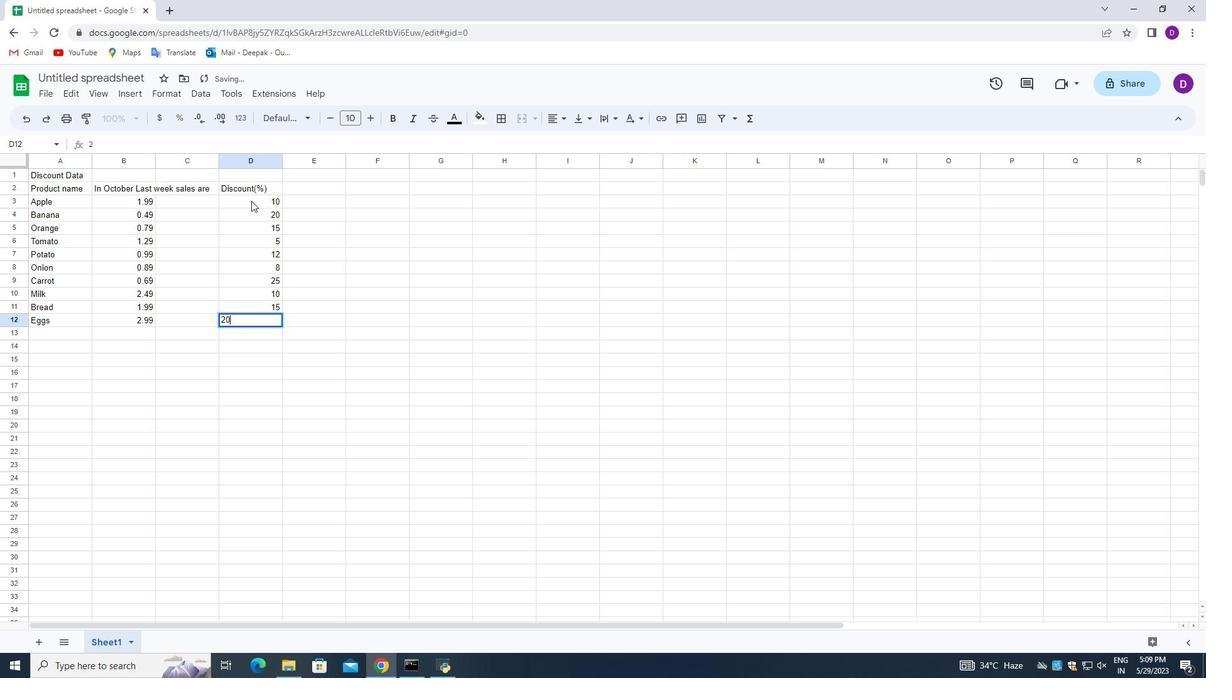 
Action: Mouse moved to (228, 261)
Screenshot: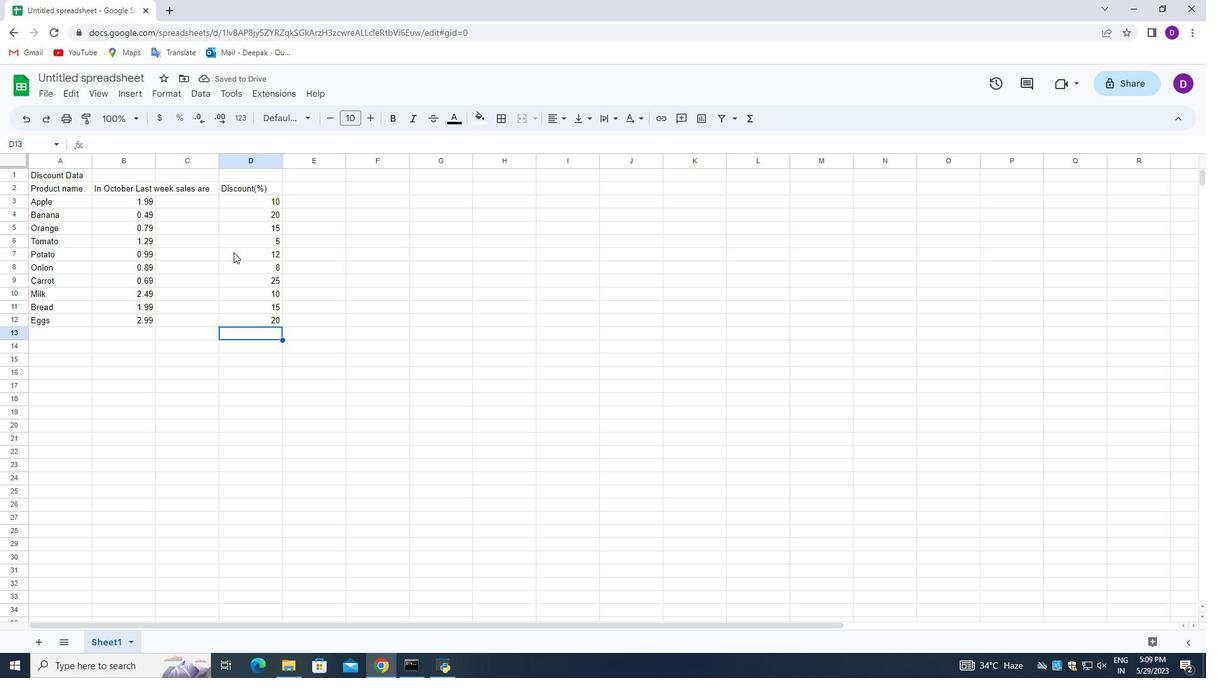 
Action: Mouse scrolled (228, 262) with delta (0, 0)
Screenshot: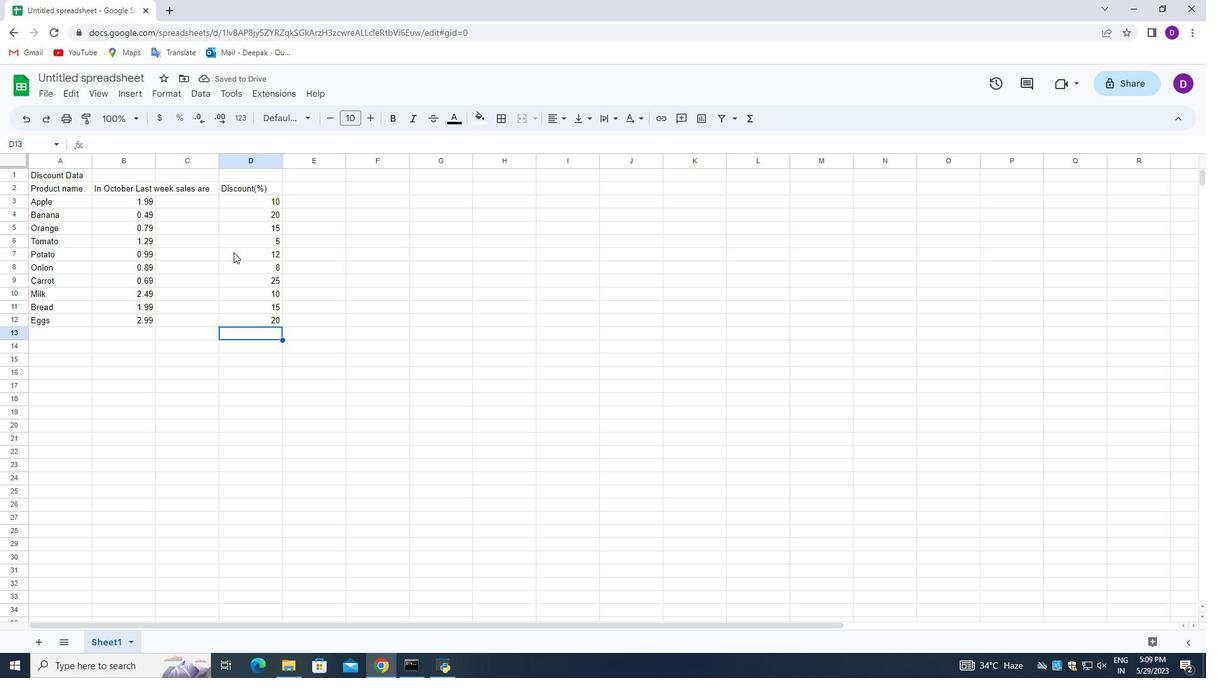 
Action: Mouse moved to (226, 267)
Screenshot: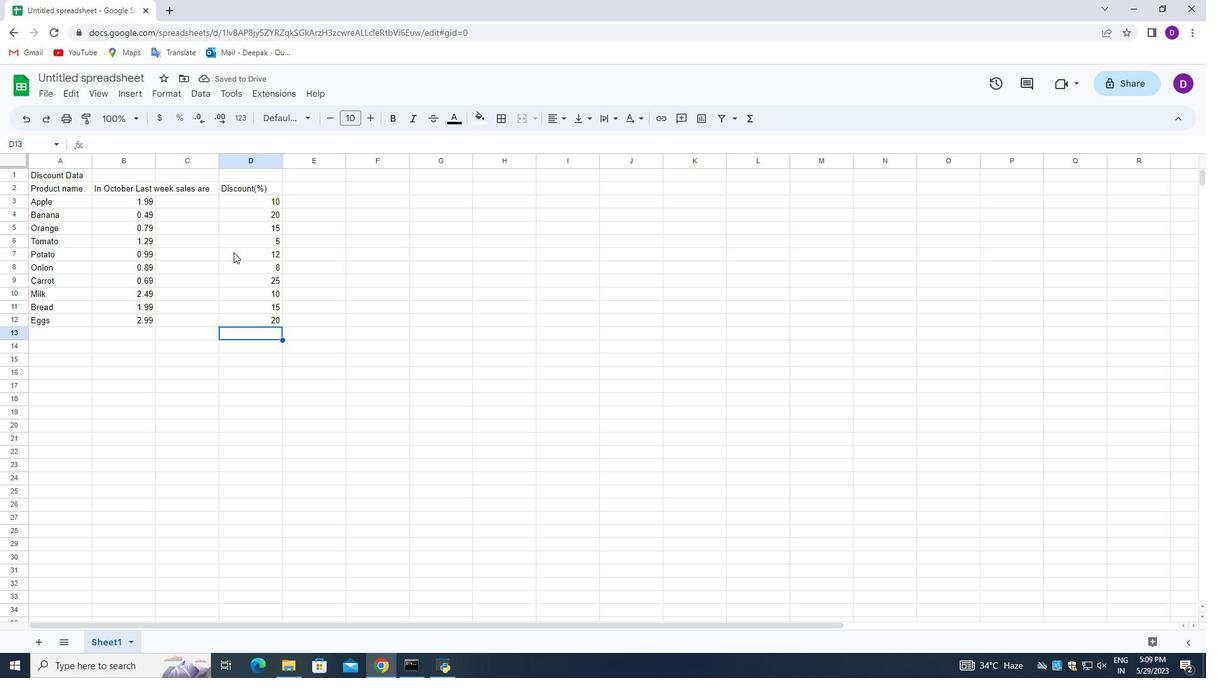 
Action: Mouse scrolled (226, 267) with delta (0, 0)
Screenshot: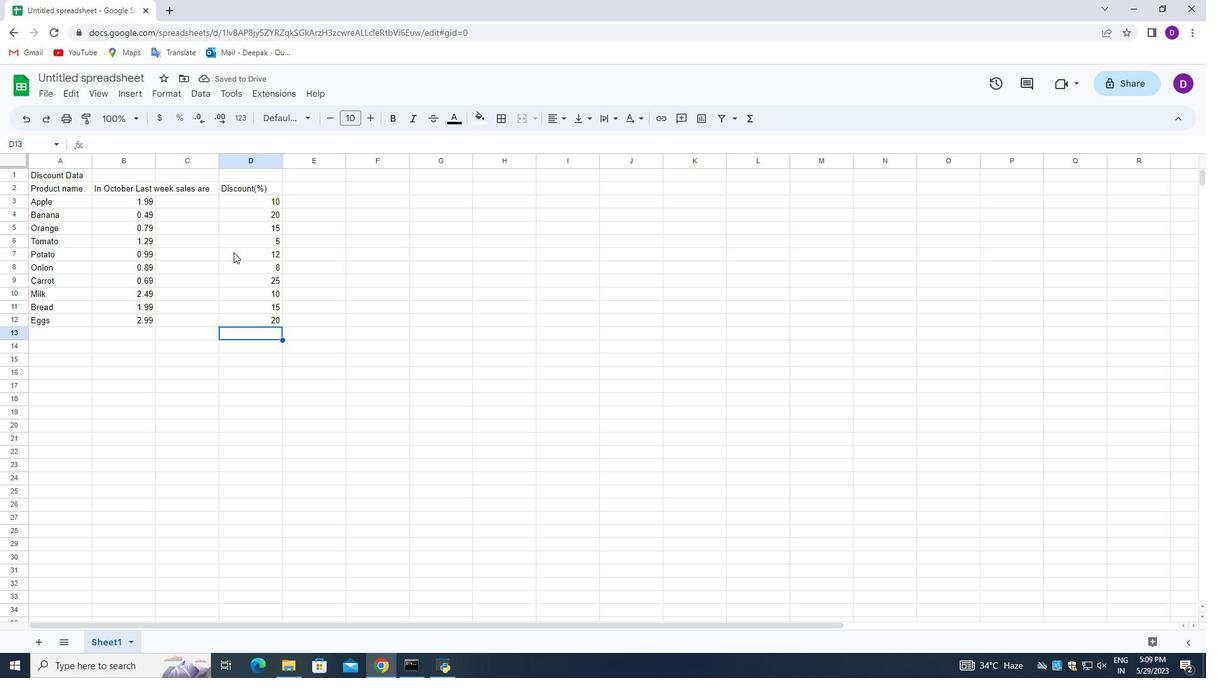 
Action: Mouse moved to (226, 270)
Screenshot: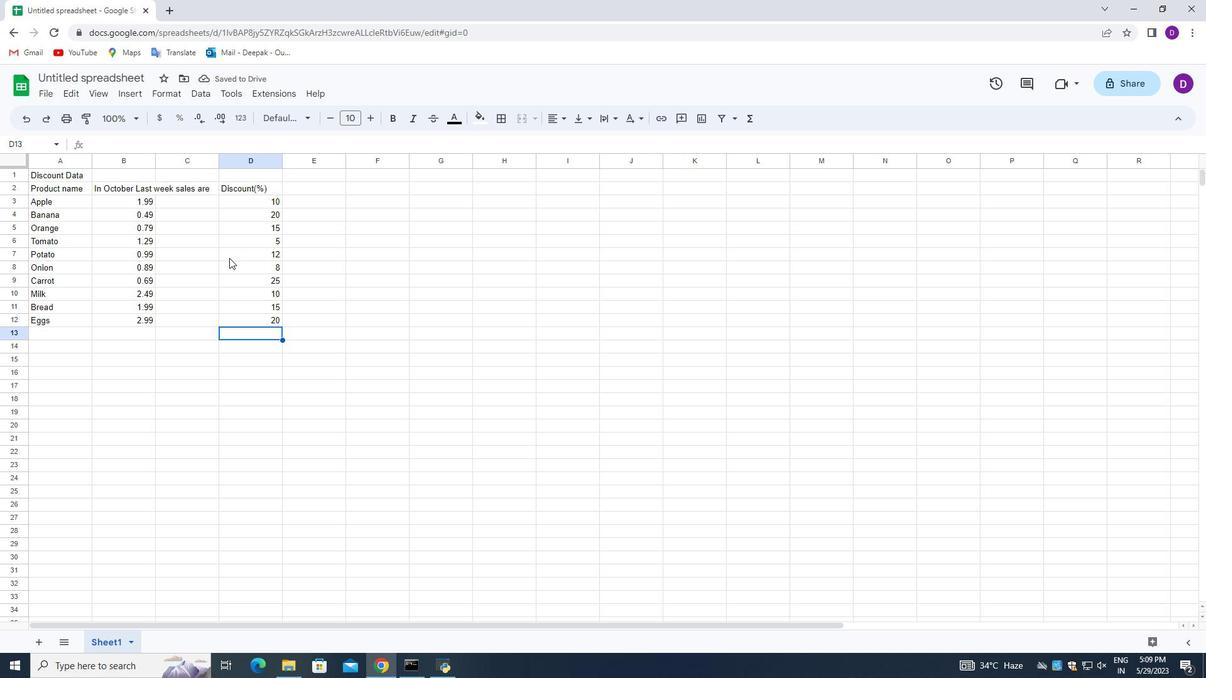 
Action: Mouse scrolled (226, 271) with delta (0, 0)
Screenshot: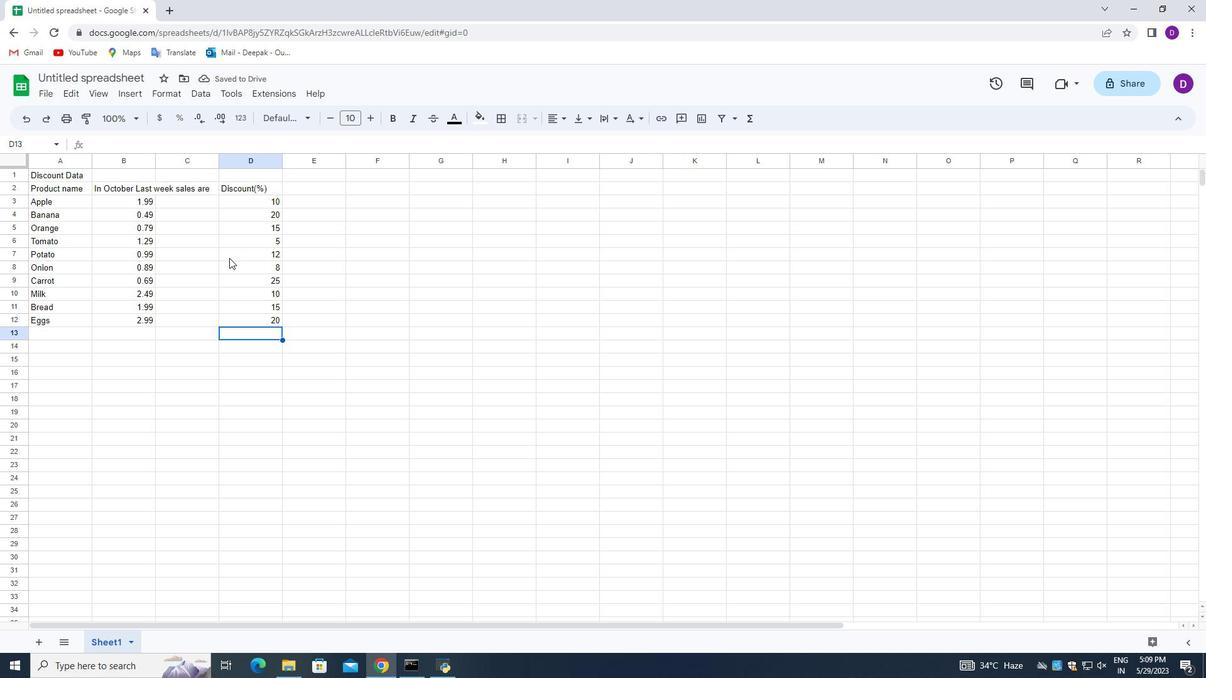 
Action: Mouse moved to (226, 271)
Screenshot: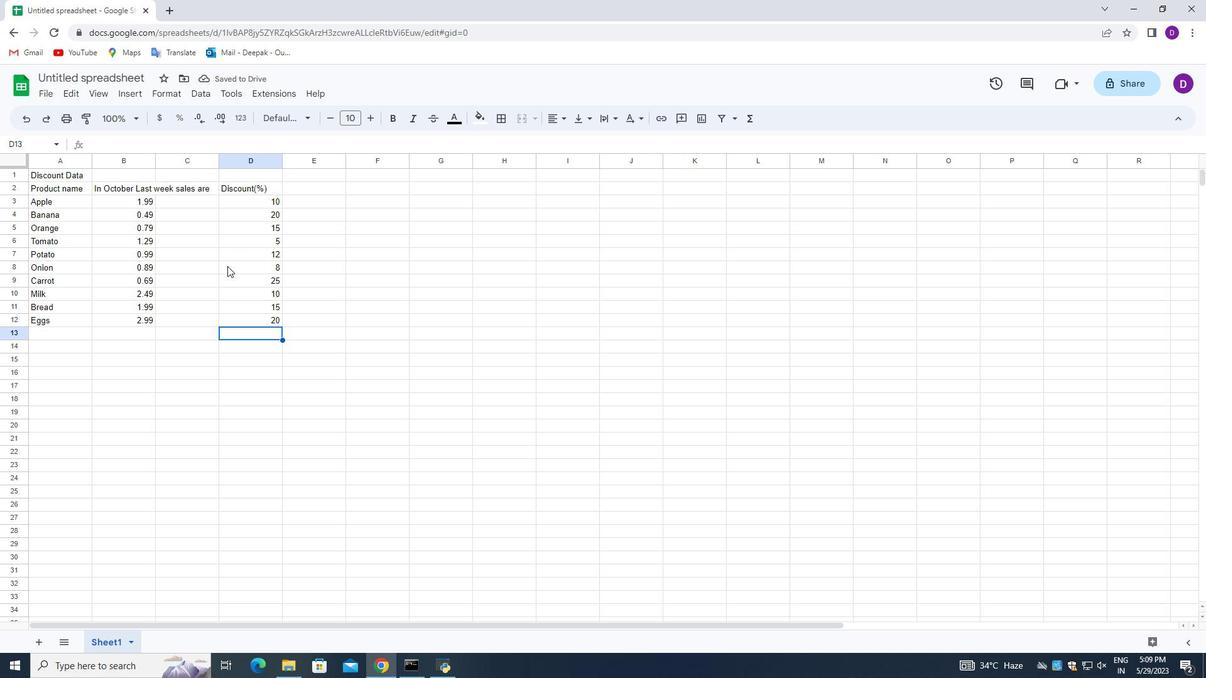 
Action: Mouse scrolled (226, 272) with delta (0, 0)
Screenshot: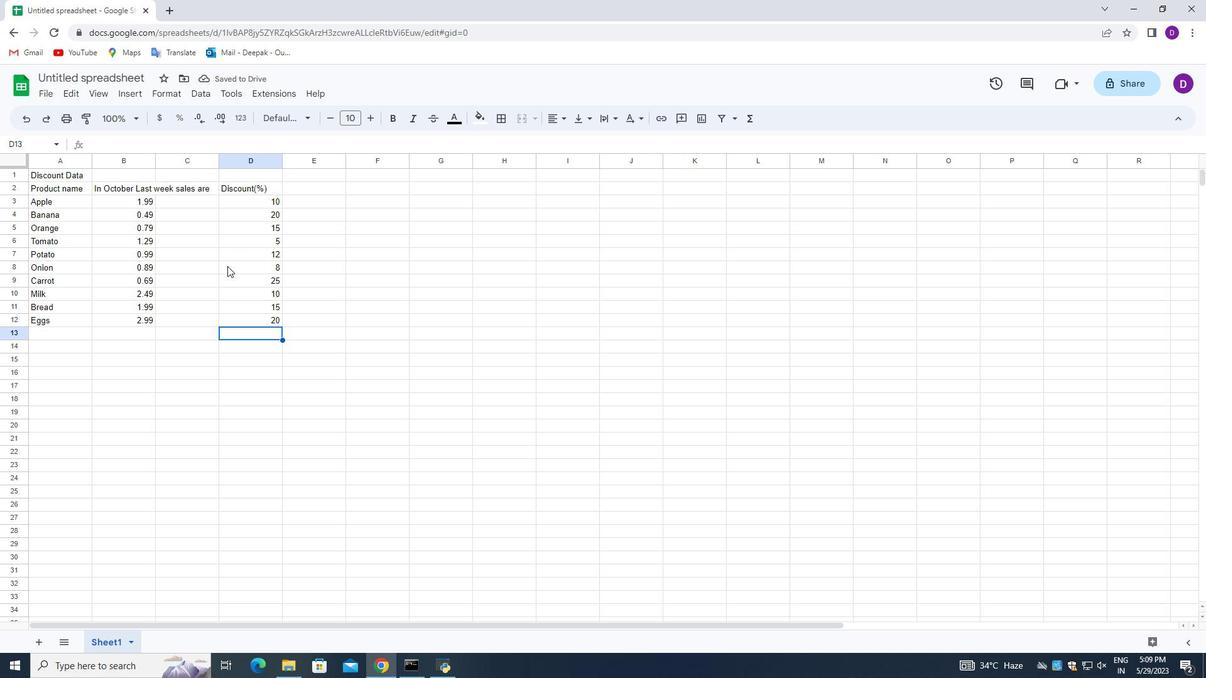 
Action: Mouse moved to (96, 74)
Screenshot: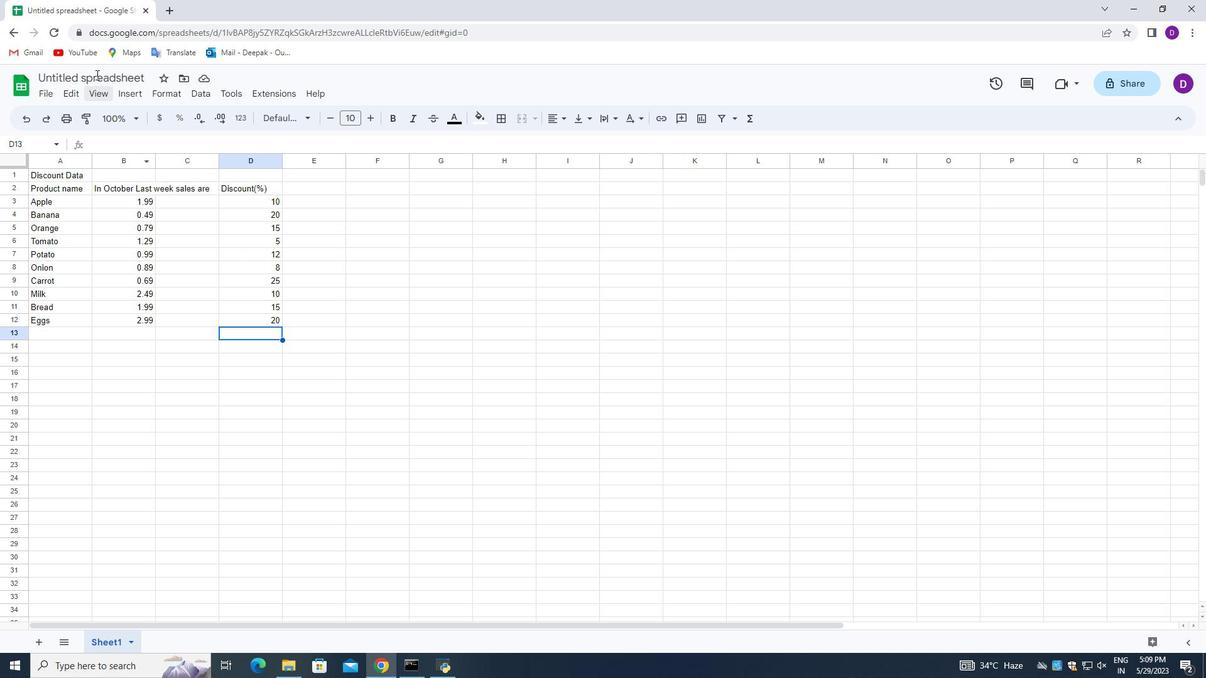 
Action: Mouse pressed left at (96, 74)
Screenshot: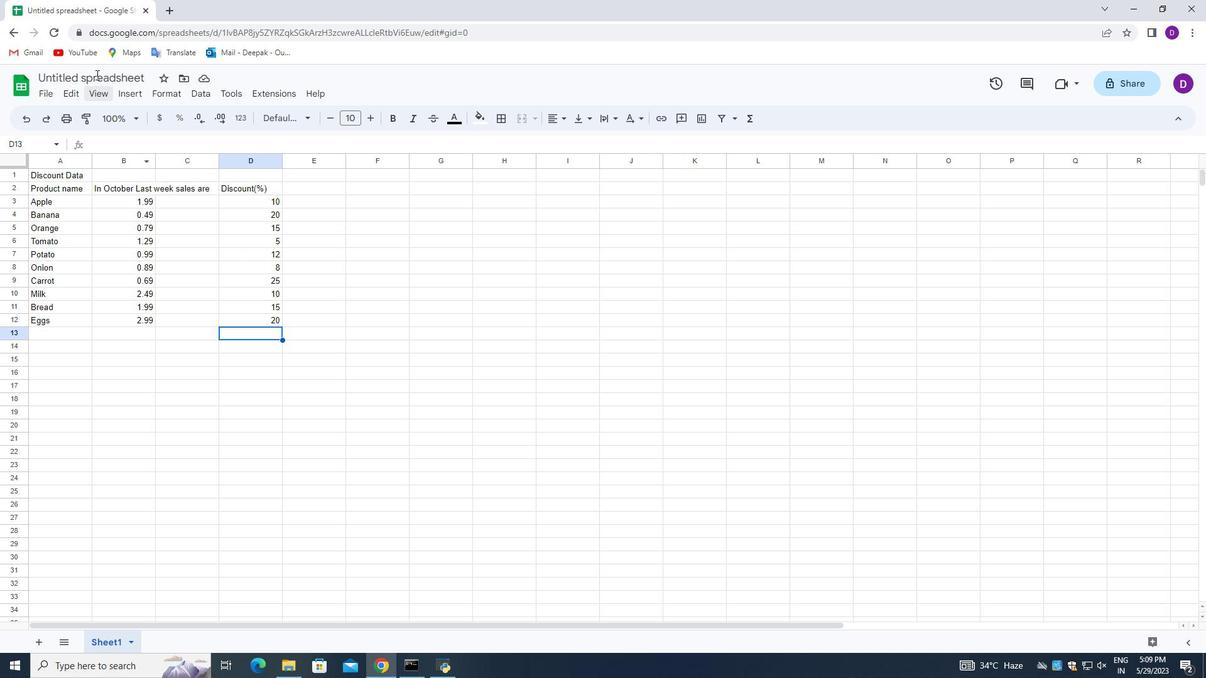 
Action: Key pressed analysis<Key.space><Key.shift_r>Daily<Key.space><Key.shift_r>Sales-<Key.backspace><Key.shift><Key.shift>_<Key.shift_r>Analysis
Screenshot: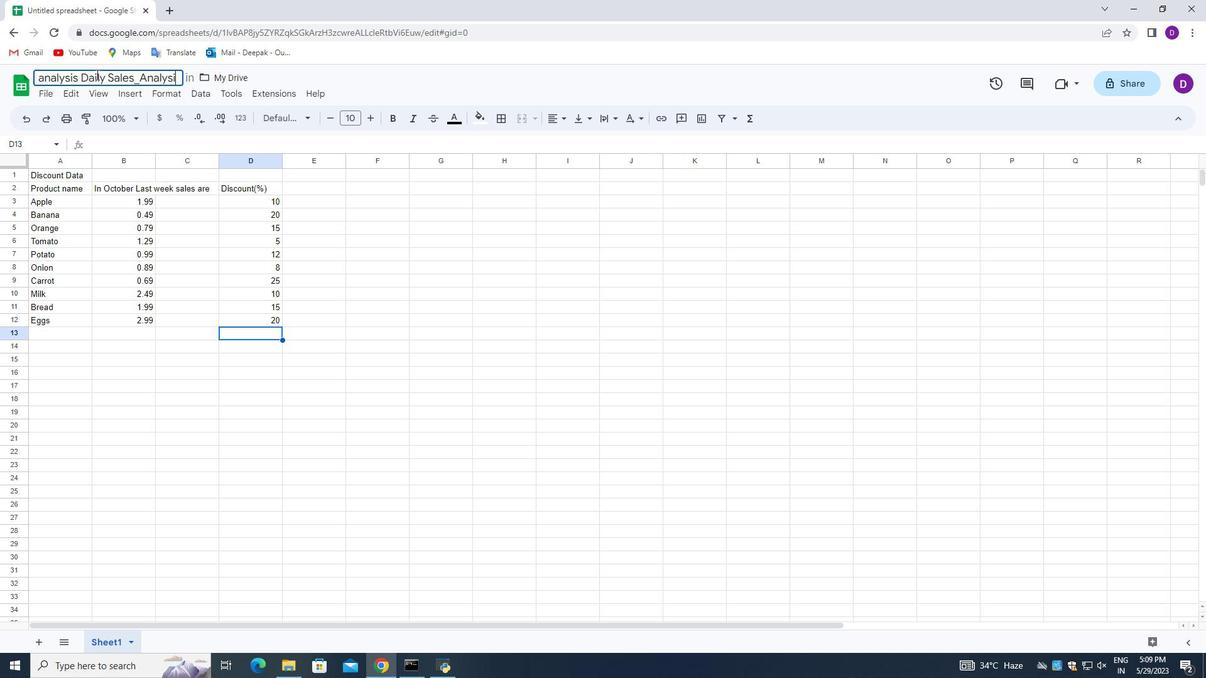 
Action: Mouse moved to (176, 231)
Screenshot: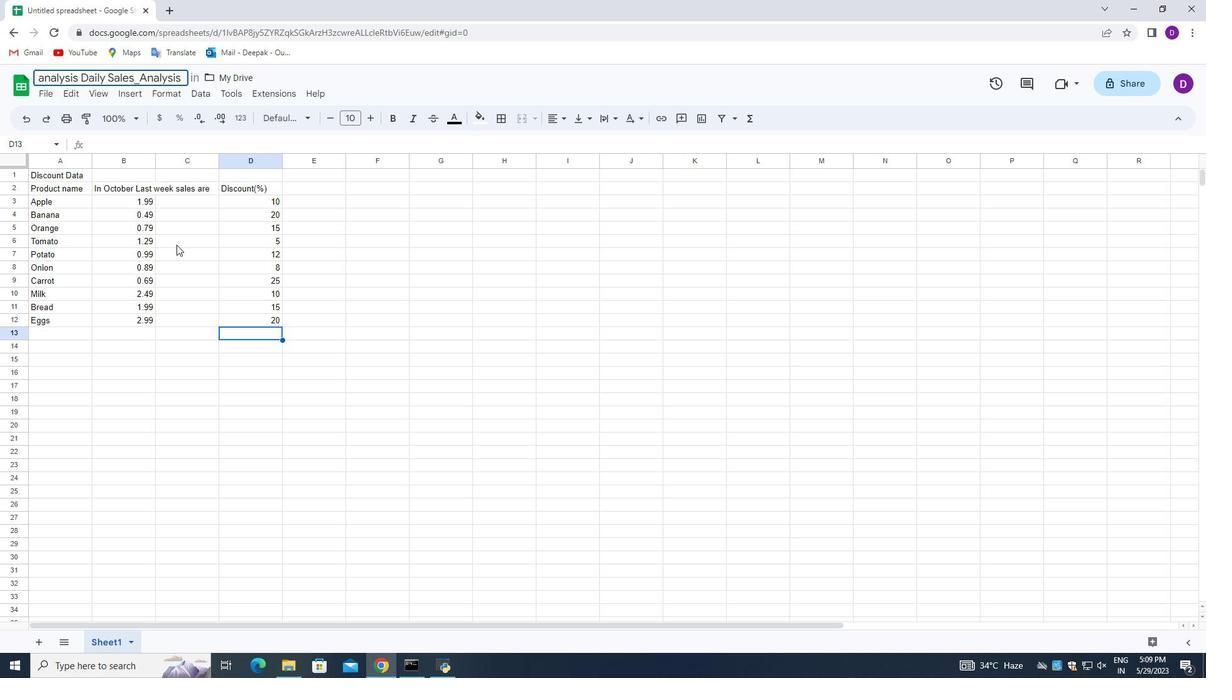 
Action: Key pressed <Key.shift>_2022
Screenshot: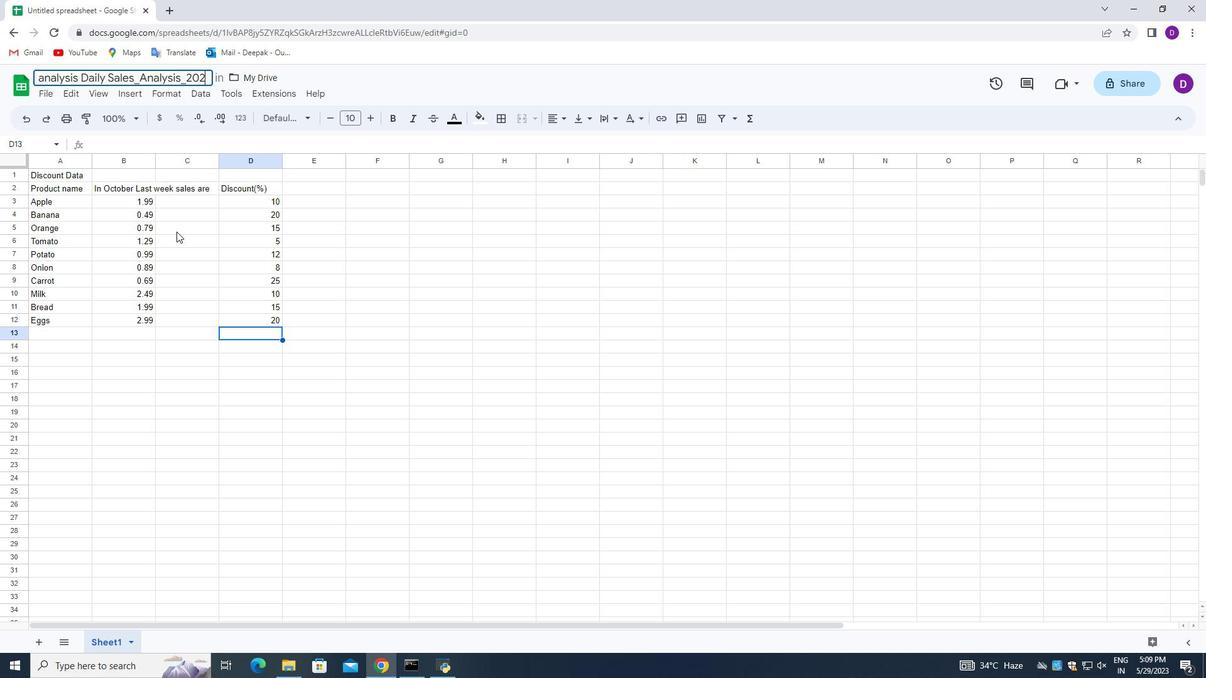
Action: Mouse moved to (321, 333)
Screenshot: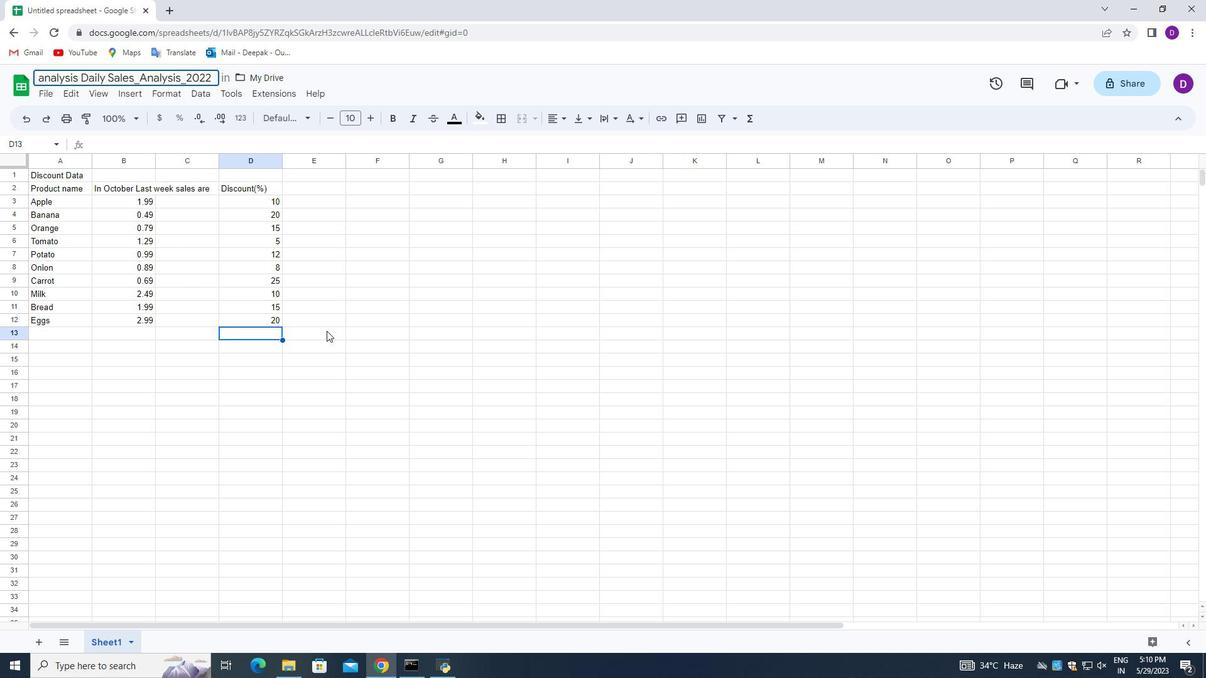 
Action: Mouse pressed left at (321, 333)
Screenshot: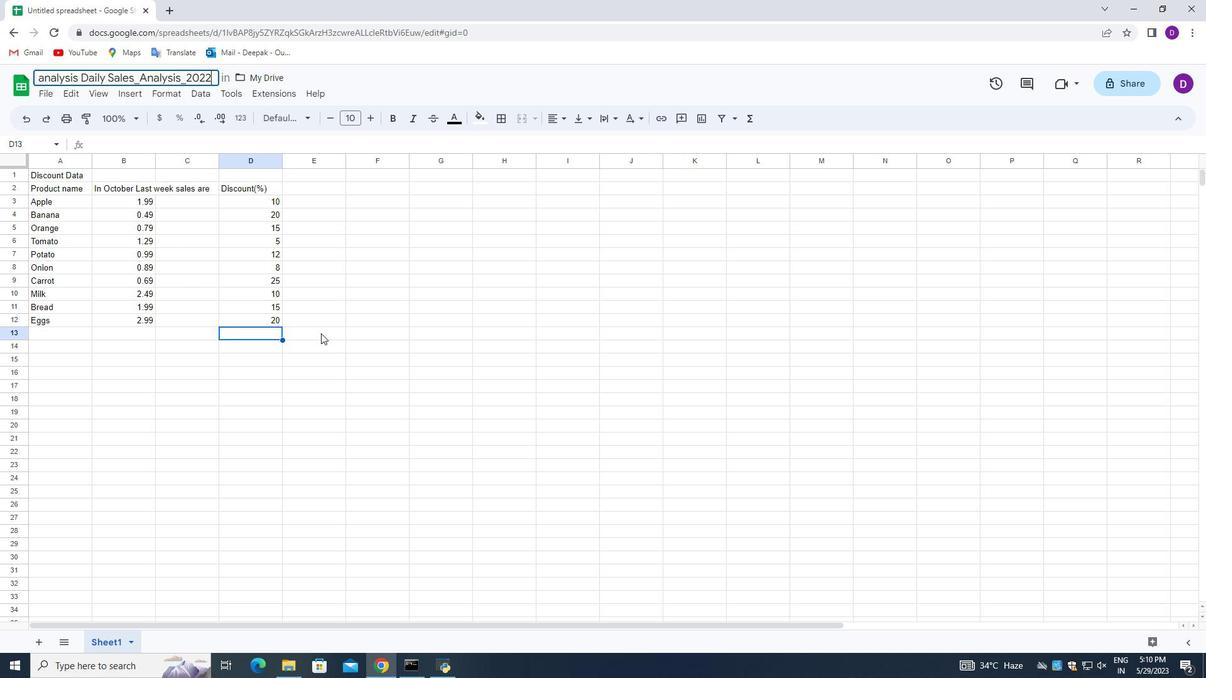 
Action: Mouse moved to (281, 361)
Screenshot: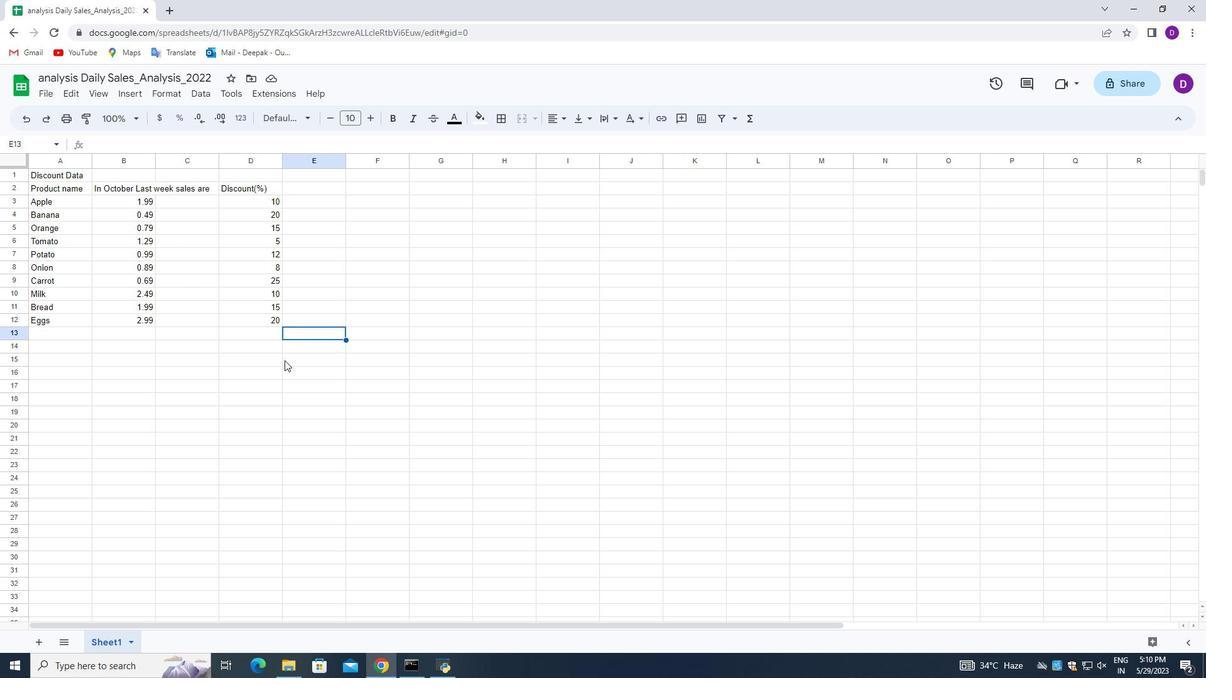 
Action: Mouse scrolled (281, 361) with delta (0, 0)
Screenshot: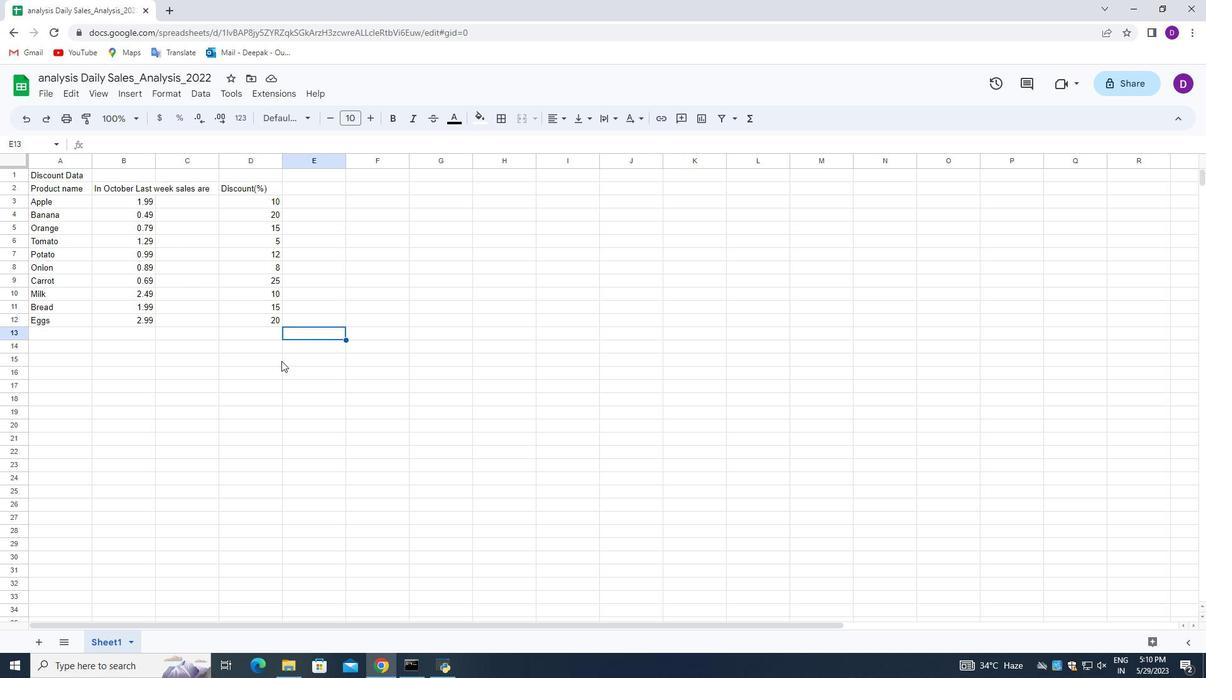 
Action: Mouse scrolled (281, 361) with delta (0, 0)
Screenshot: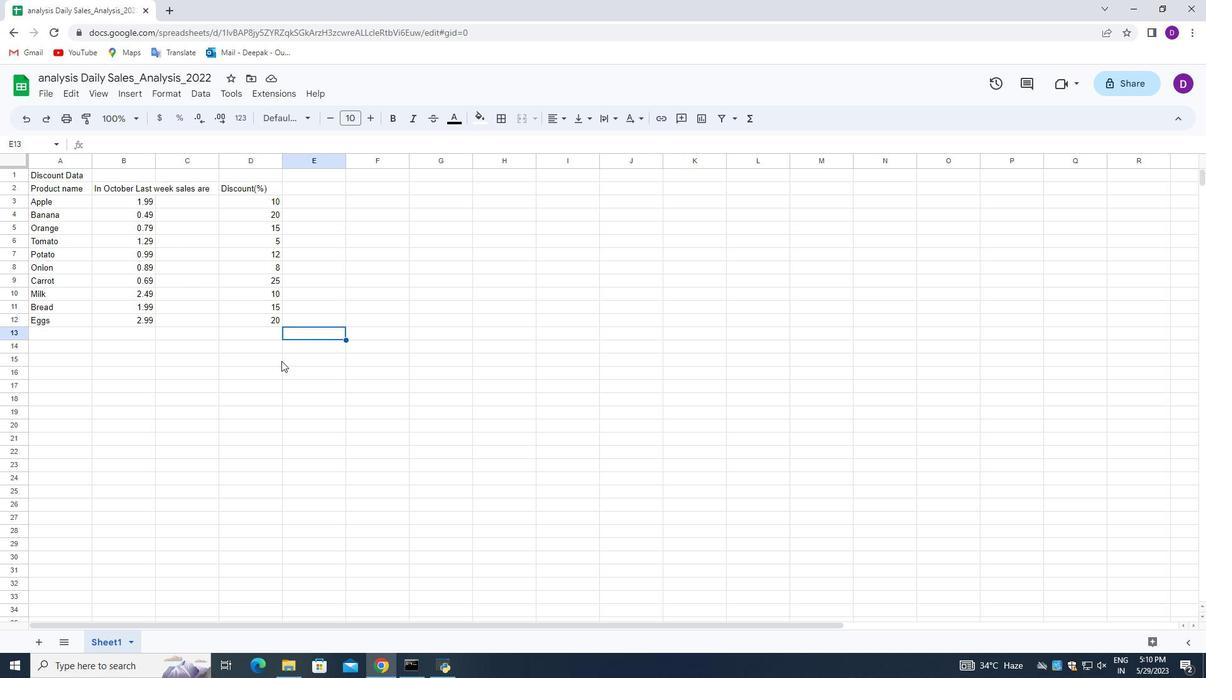 
Action: Mouse moved to (280, 362)
Screenshot: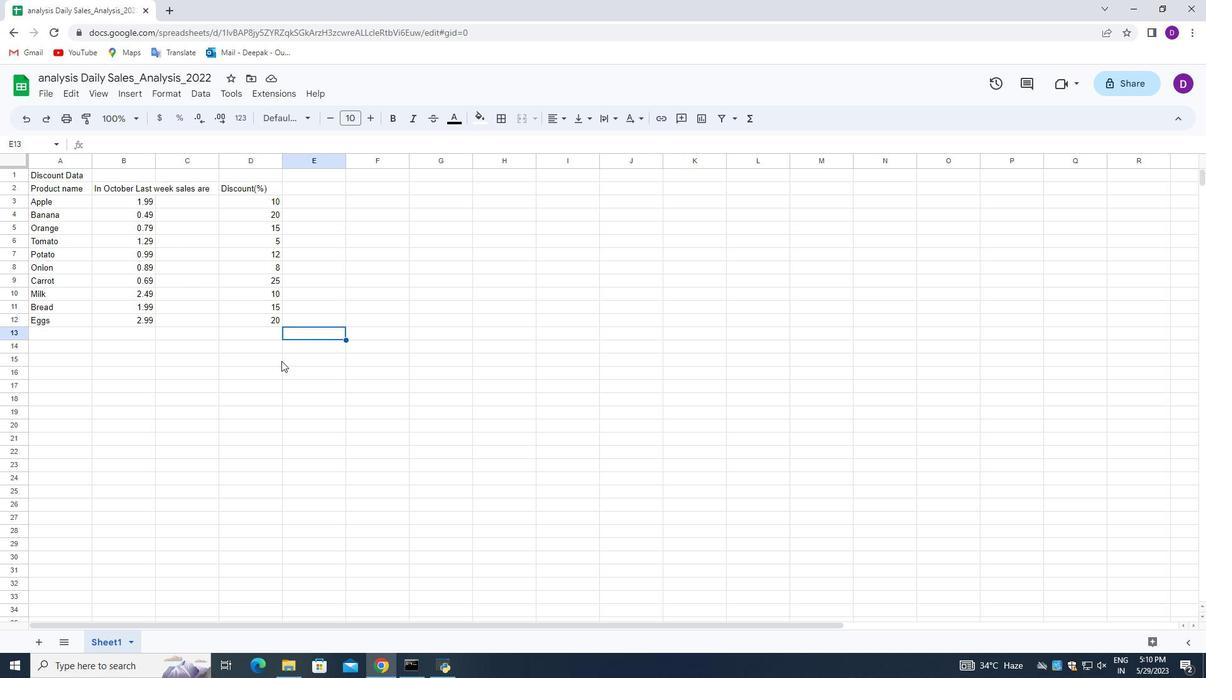 
Action: Mouse scrolled (280, 363) with delta (0, 0)
Screenshot: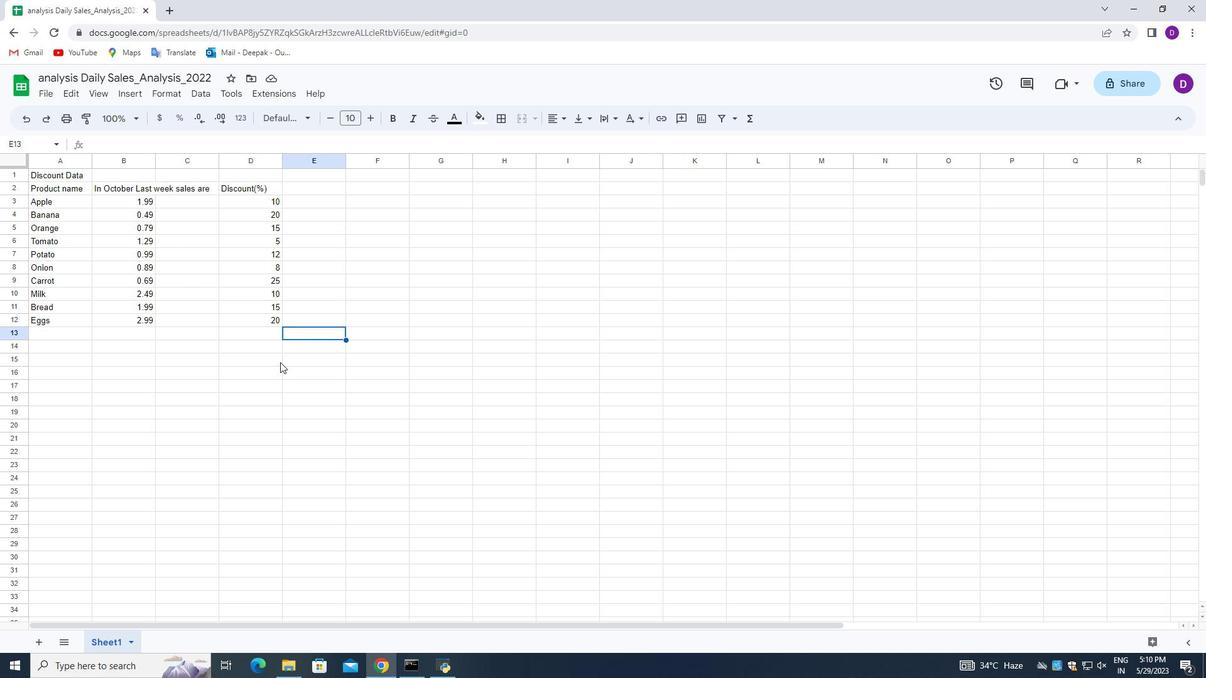 
Action: Mouse moved to (252, 373)
Screenshot: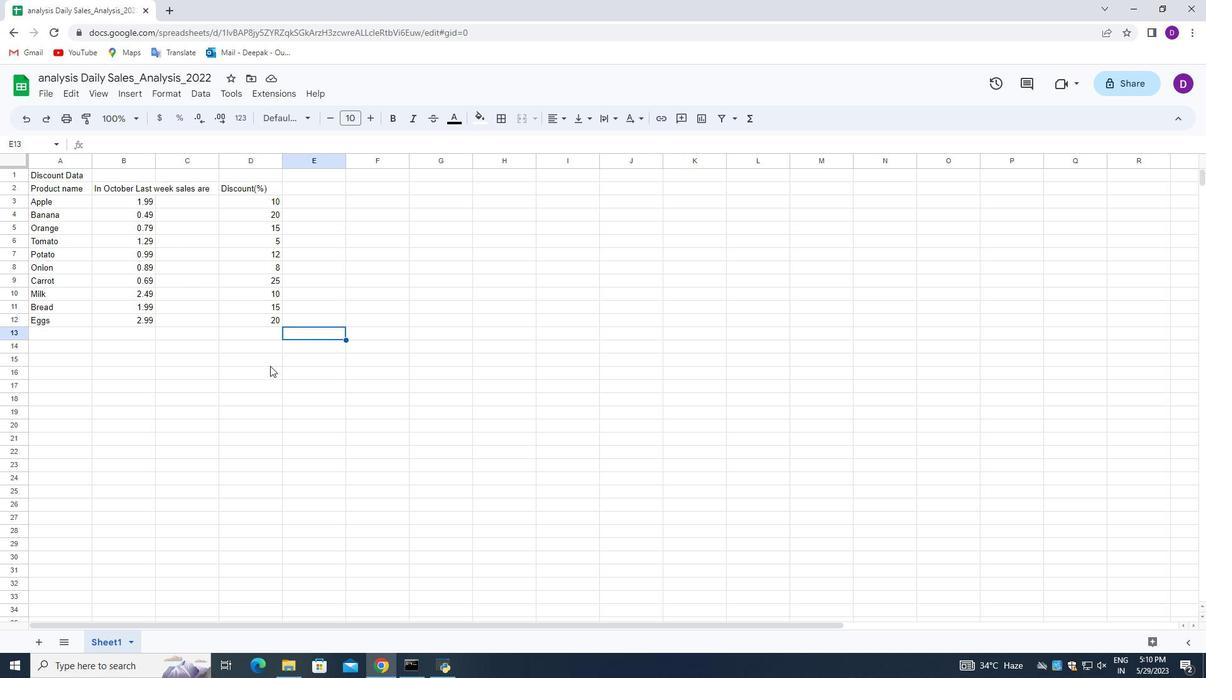 
Action: Mouse scrolled (252, 373) with delta (0, 0)
Screenshot: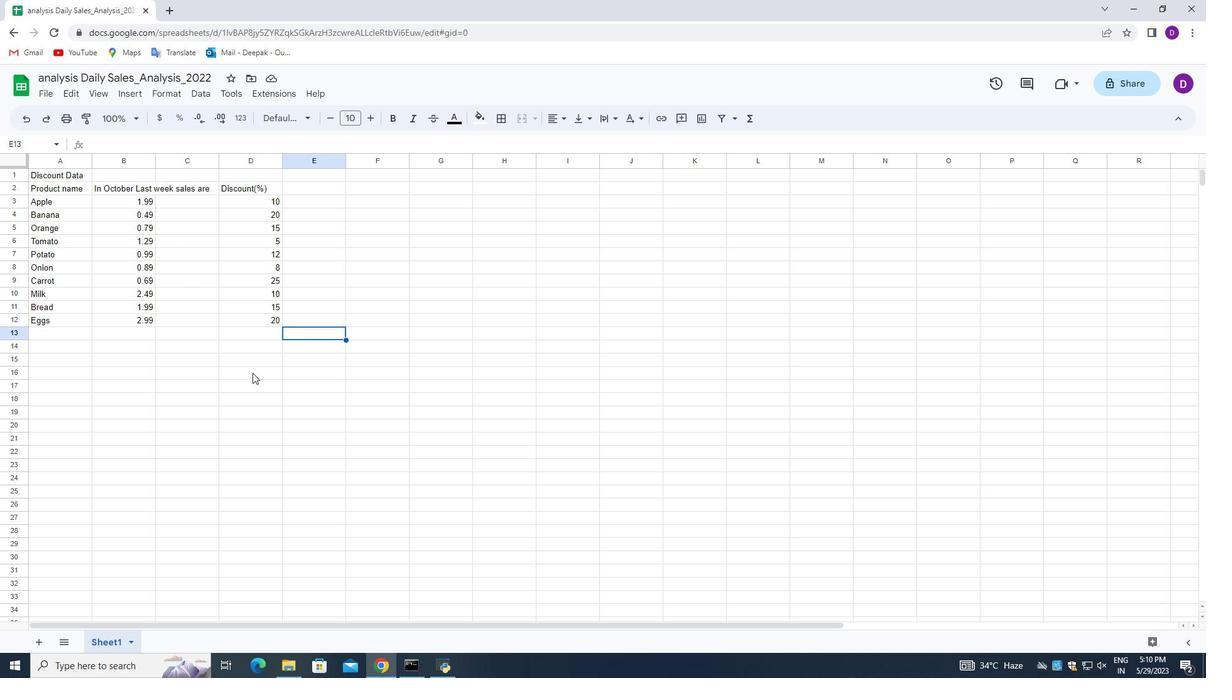 
Action: Mouse scrolled (252, 373) with delta (0, 0)
Screenshot: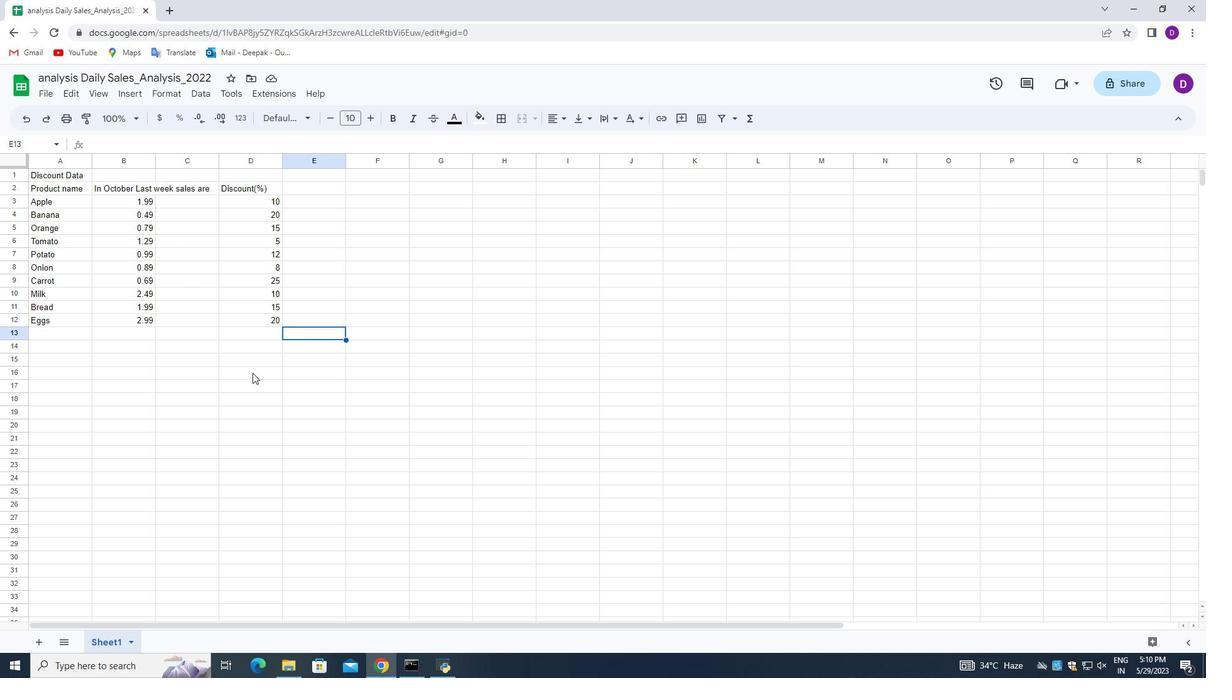 
